 Task: Assign nikrathi889@gmail.com as Assignee of Issue Issue0000000040 in Backlog  in Scrum Project Project0000000008 in Jira. Create a Sprint called Sprint0000000019 in Scrum Project Project0000000007 in Jira. Create a Sprint called Sprint0000000020 in Scrum Project Project0000000007 in Jira. Create a Sprint called Sprint0000000021 in Scrum Project Project0000000007 in Jira. Set Duration of Sprint called Sprint0000000019 in Scrum Project Project0000000007 to 1 week in Jira
Action: Mouse moved to (368, 469)
Screenshot: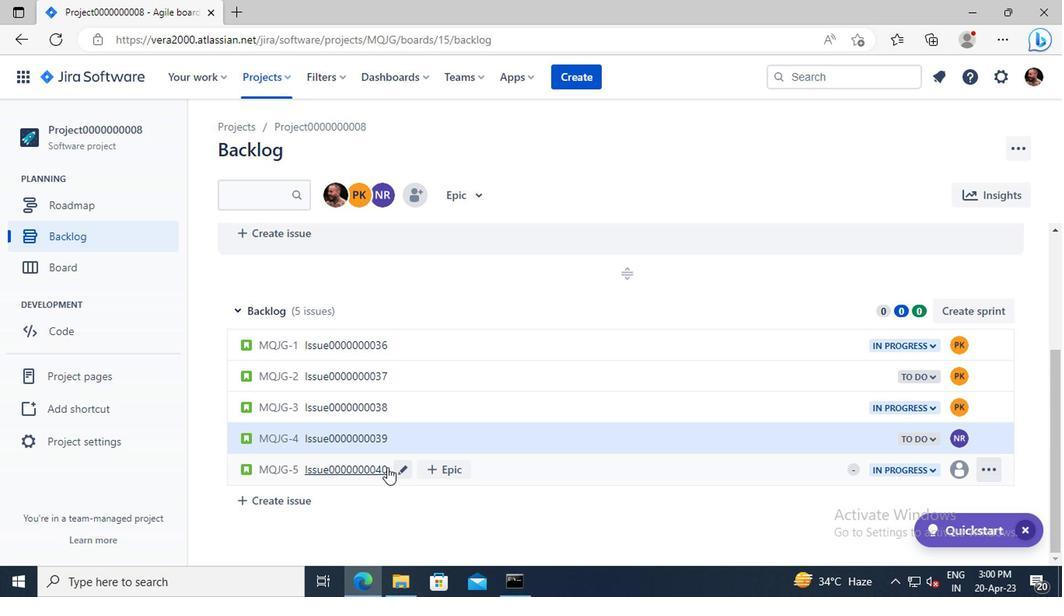 
Action: Mouse pressed left at (368, 469)
Screenshot: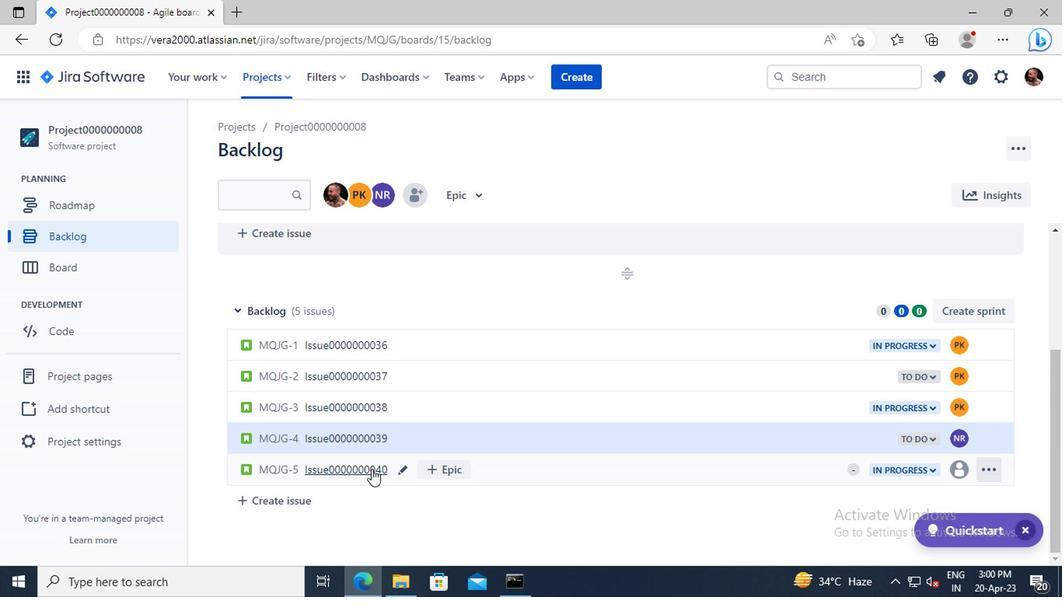 
Action: Mouse moved to (839, 400)
Screenshot: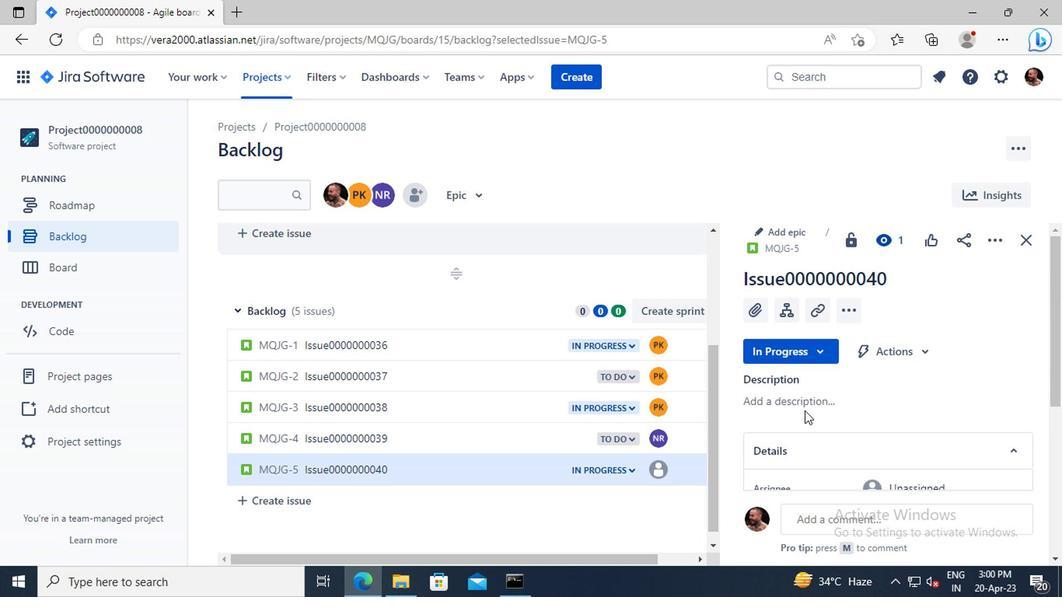 
Action: Mouse scrolled (839, 399) with delta (0, -1)
Screenshot: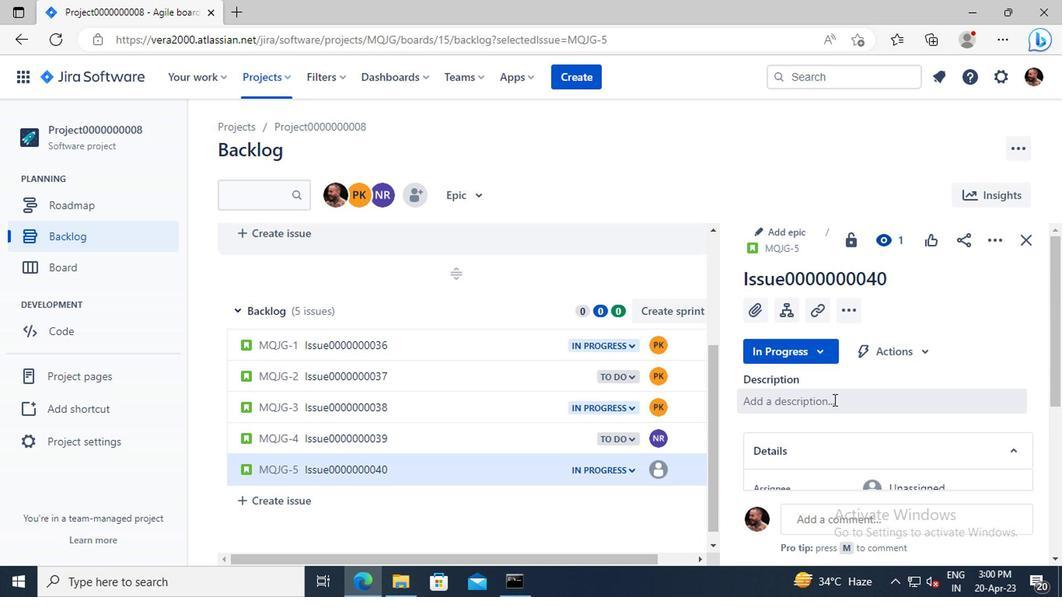 
Action: Mouse moved to (889, 436)
Screenshot: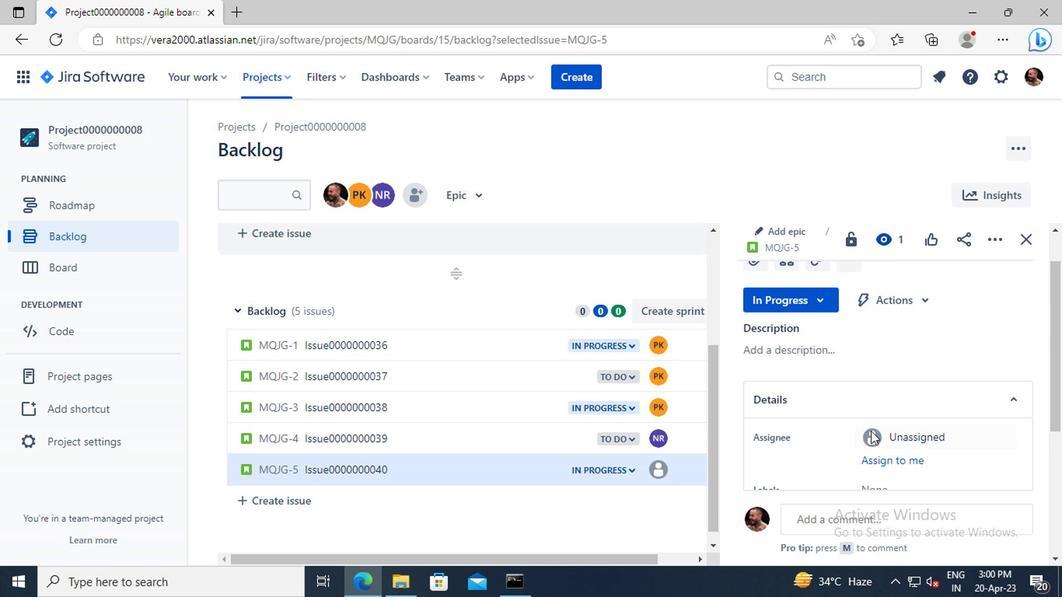 
Action: Mouse pressed left at (889, 436)
Screenshot: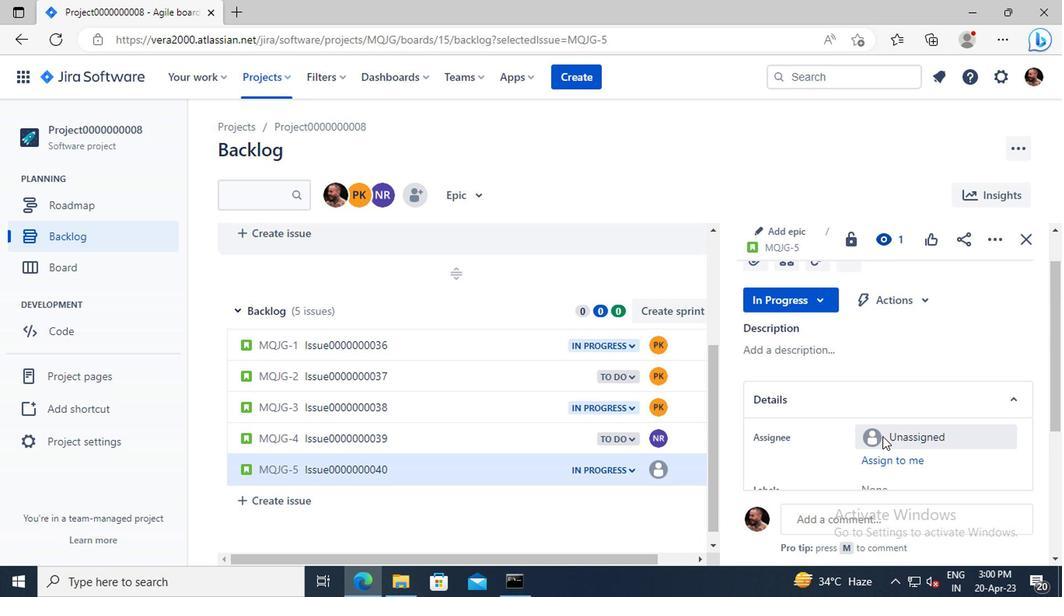 
Action: Key pressed nikhil
Screenshot: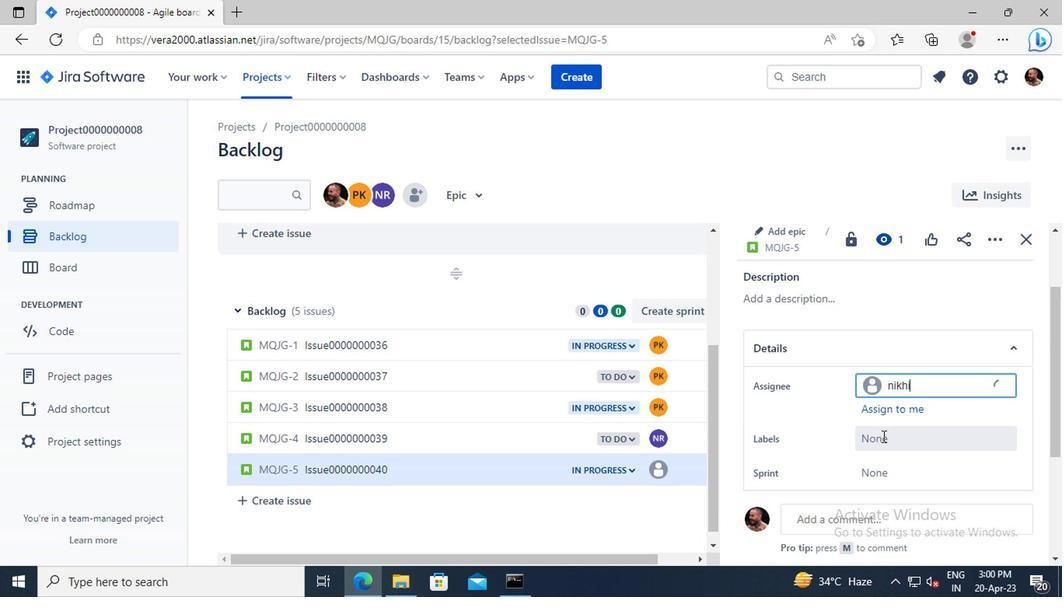 
Action: Mouse moved to (913, 425)
Screenshot: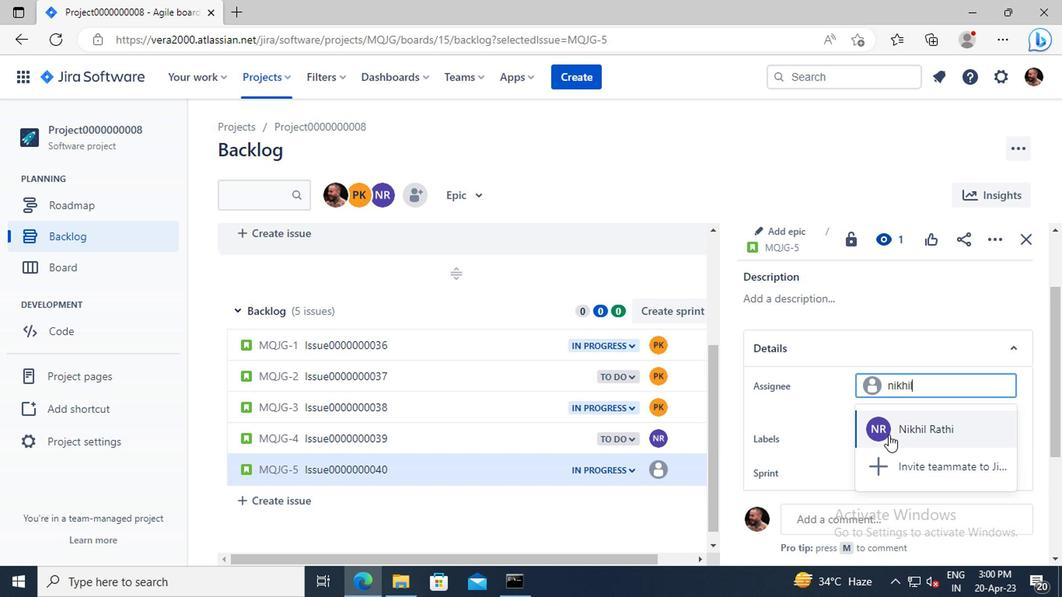 
Action: Mouse pressed left at (913, 425)
Screenshot: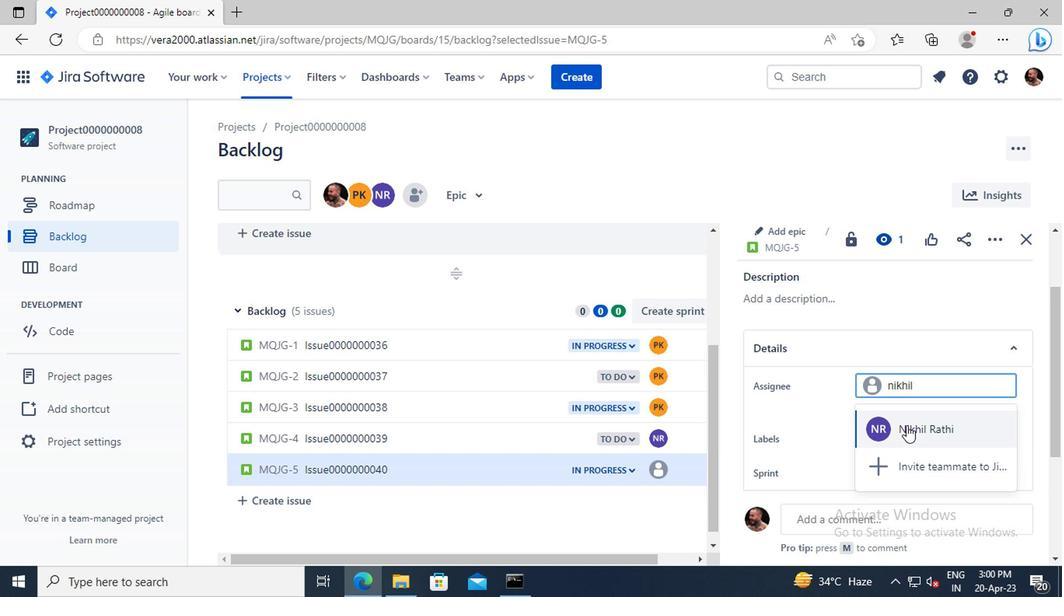 
Action: Mouse moved to (274, 81)
Screenshot: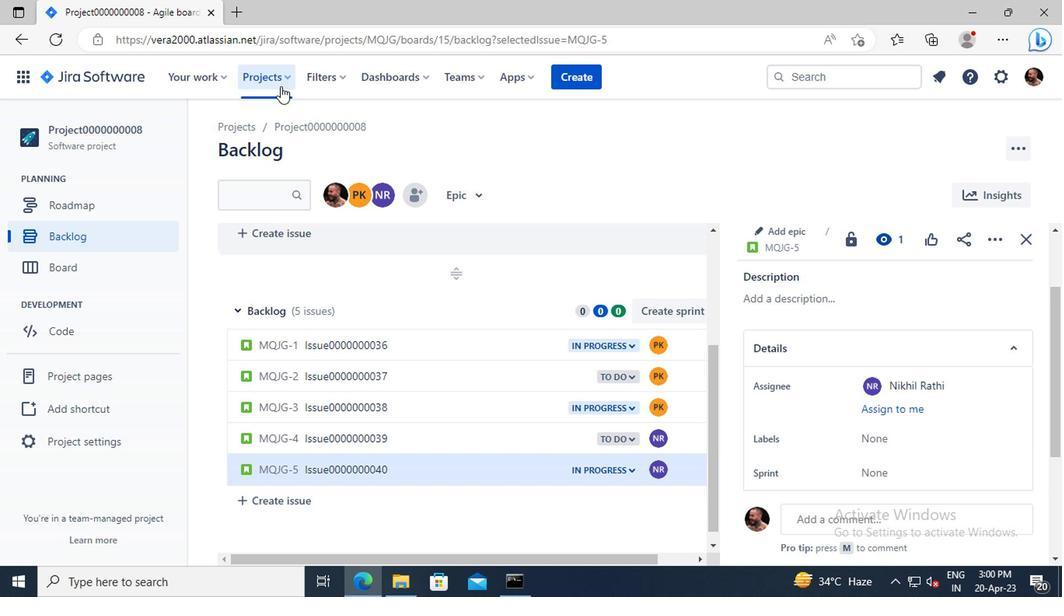 
Action: Mouse pressed left at (274, 81)
Screenshot: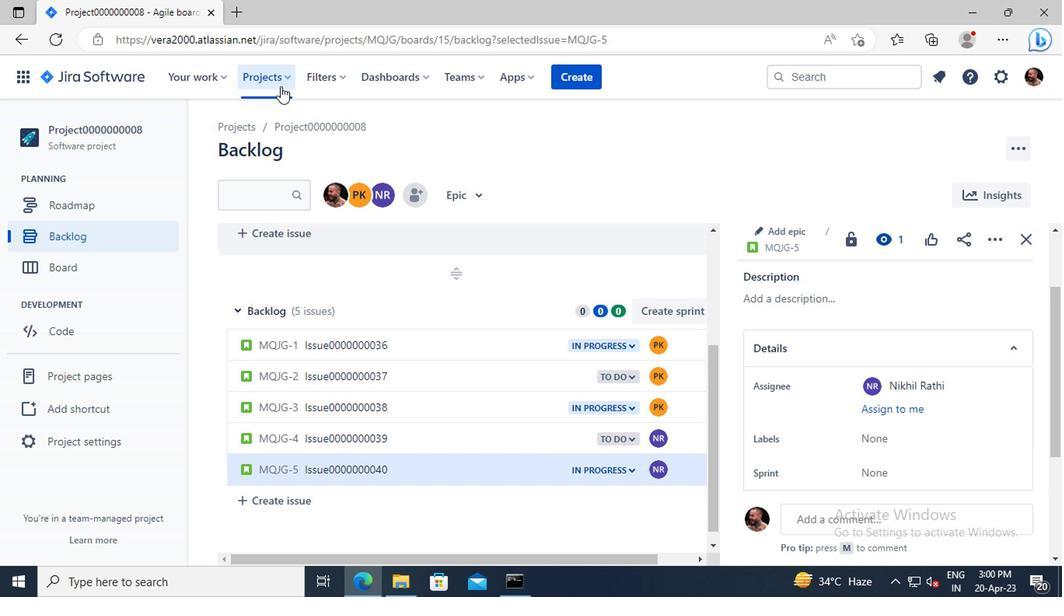 
Action: Mouse moved to (323, 178)
Screenshot: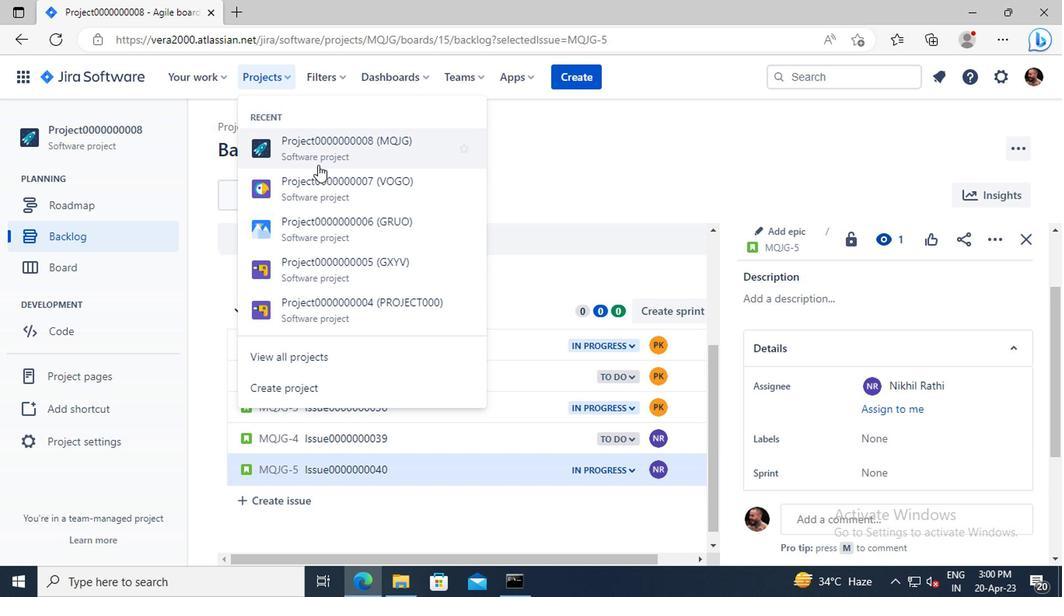 
Action: Mouse pressed left at (323, 178)
Screenshot: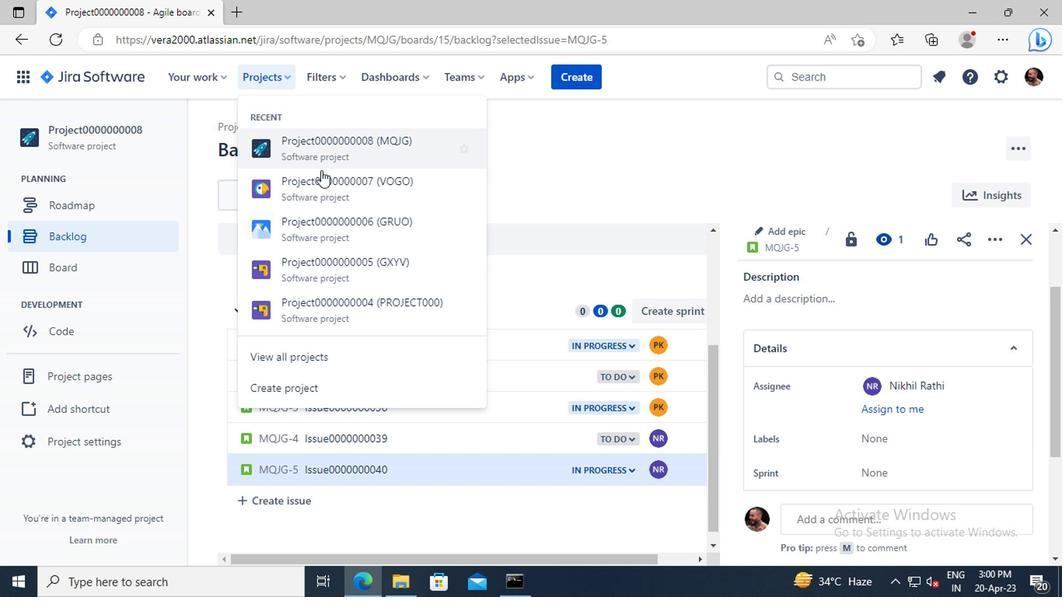 
Action: Mouse moved to (97, 231)
Screenshot: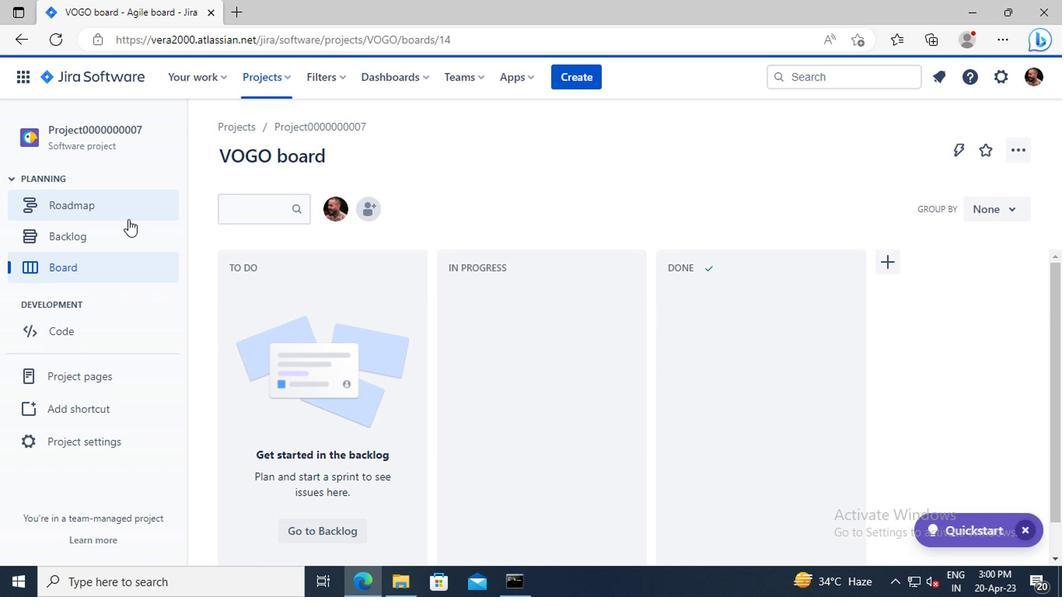 
Action: Mouse pressed left at (97, 231)
Screenshot: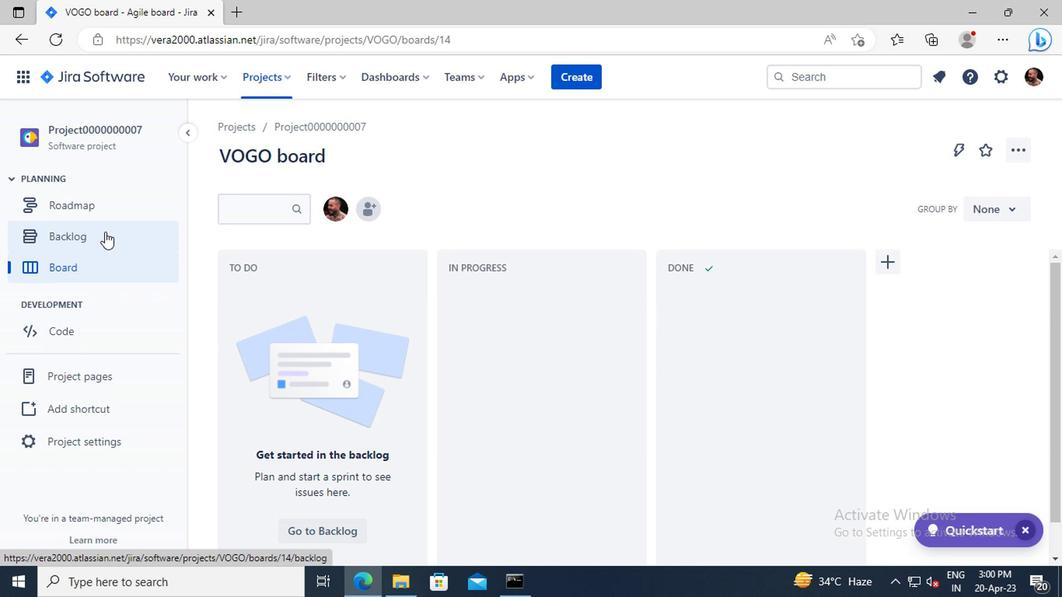 
Action: Mouse moved to (671, 220)
Screenshot: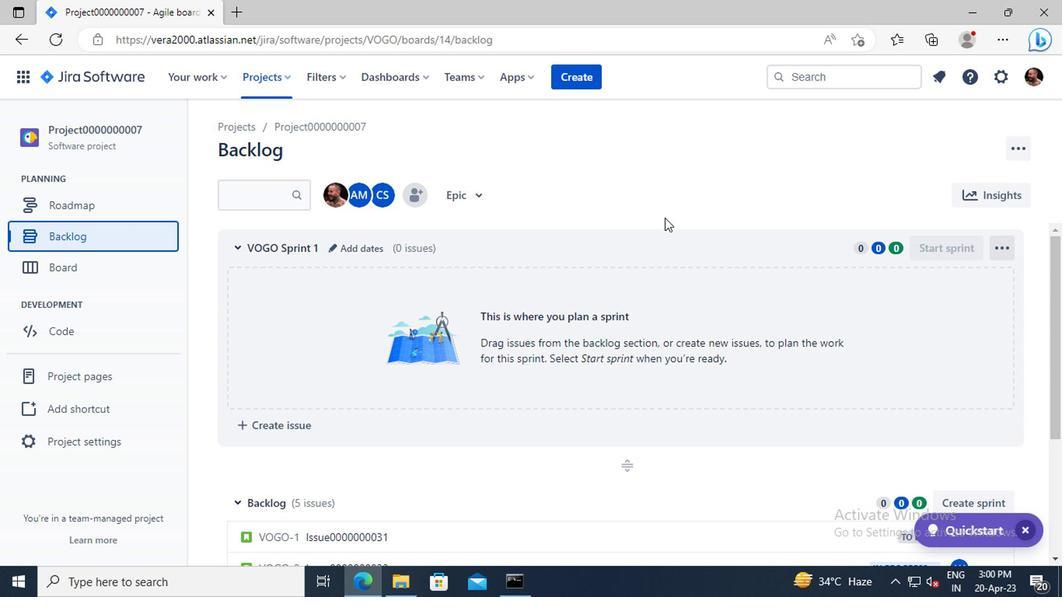 
Action: Mouse scrolled (671, 219) with delta (0, -1)
Screenshot: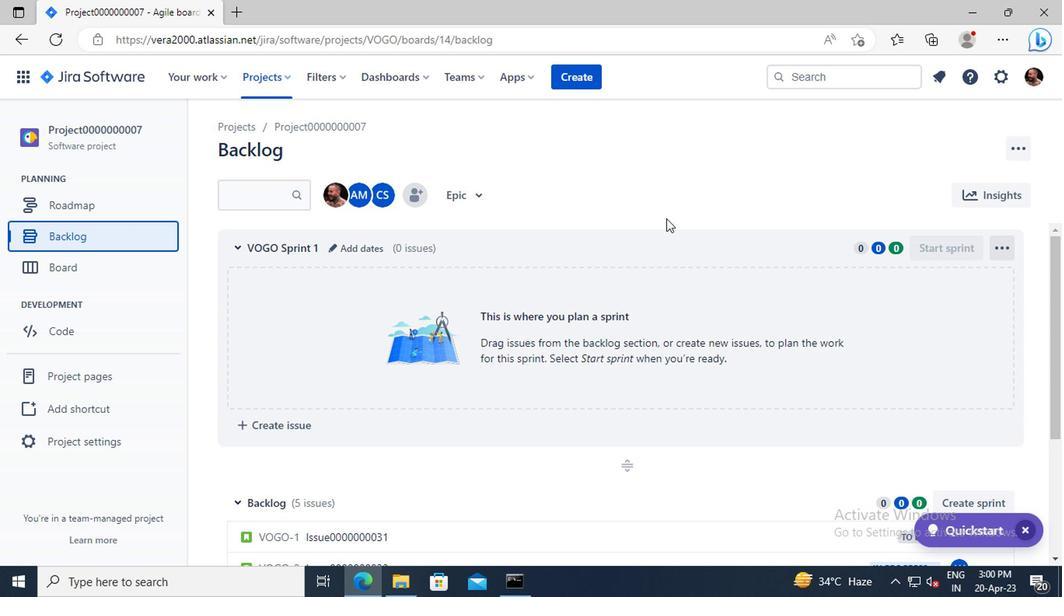 
Action: Mouse moved to (672, 220)
Screenshot: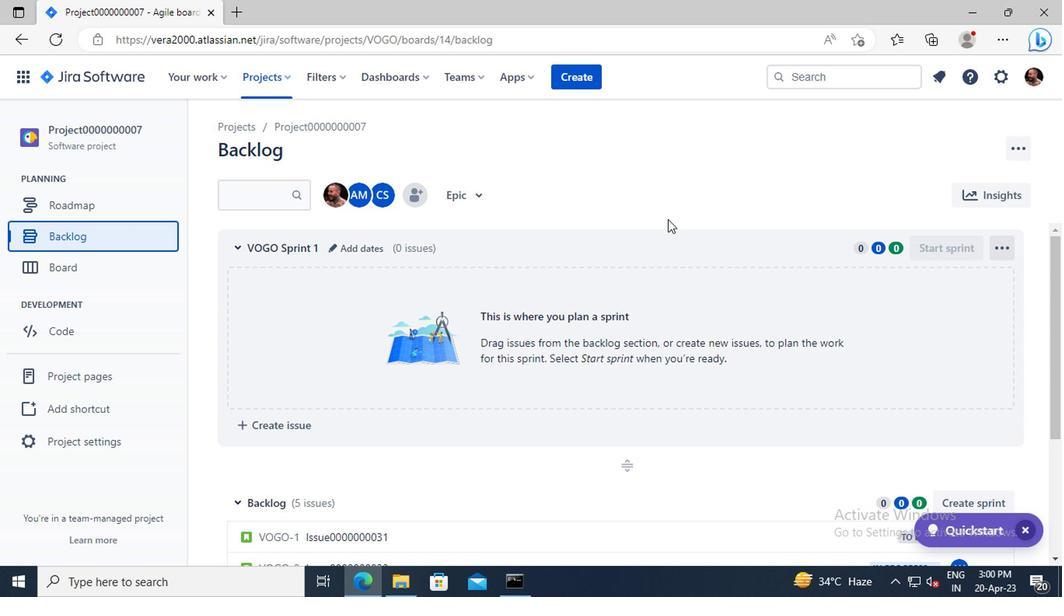 
Action: Mouse scrolled (672, 220) with delta (0, 0)
Screenshot: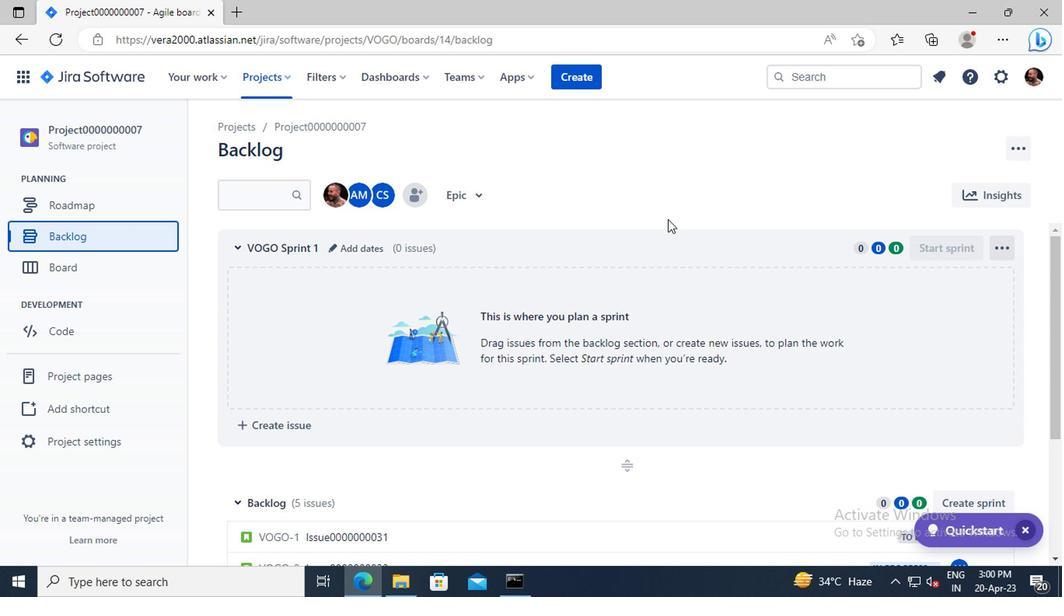 
Action: Mouse moved to (673, 221)
Screenshot: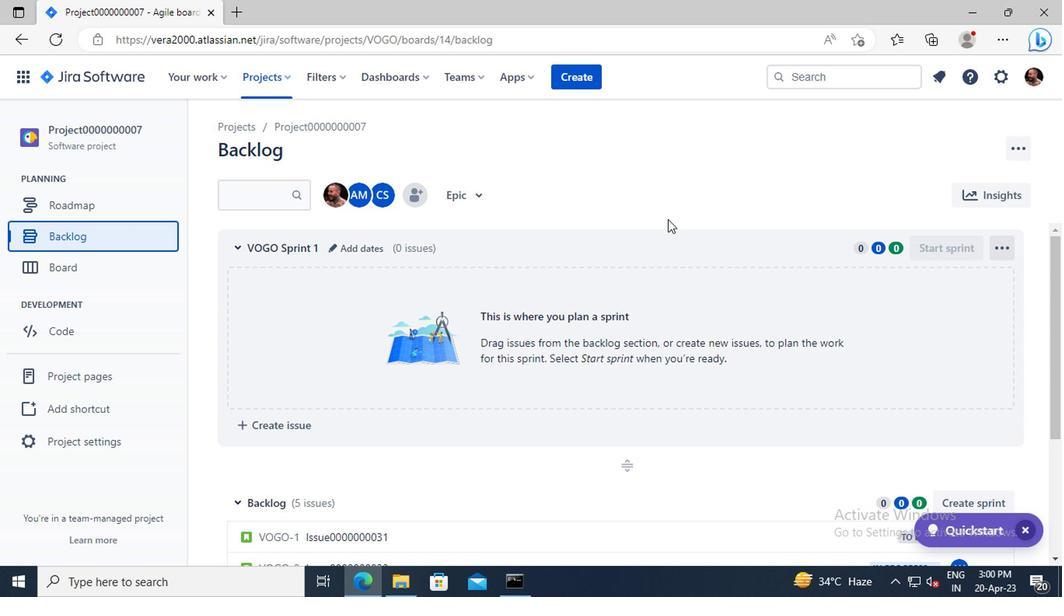 
Action: Mouse scrolled (673, 220) with delta (0, -1)
Screenshot: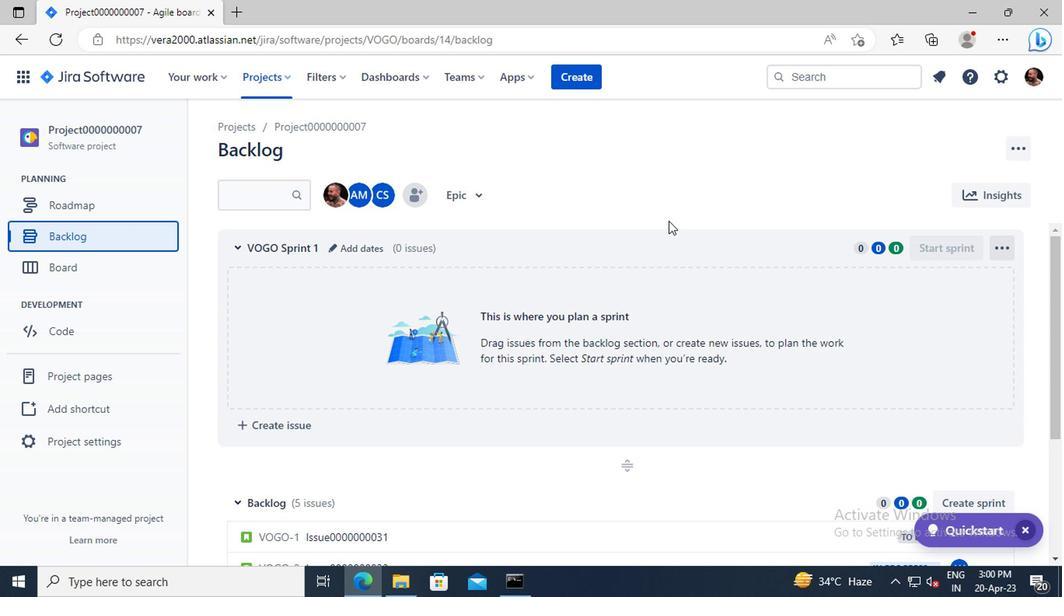 
Action: Mouse moved to (753, 381)
Screenshot: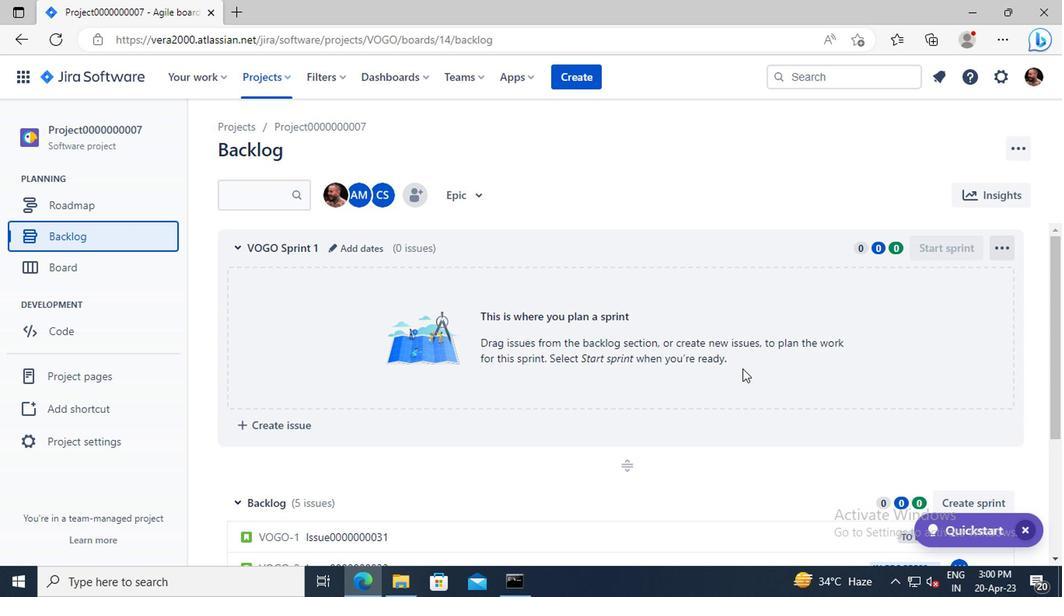 
Action: Mouse scrolled (753, 380) with delta (0, -1)
Screenshot: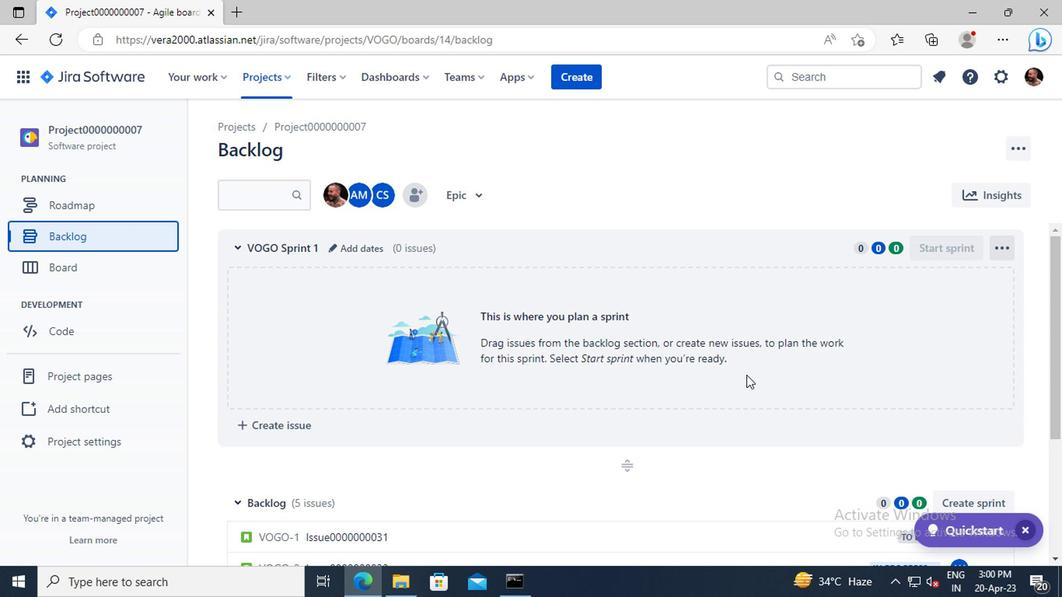 
Action: Mouse moved to (767, 397)
Screenshot: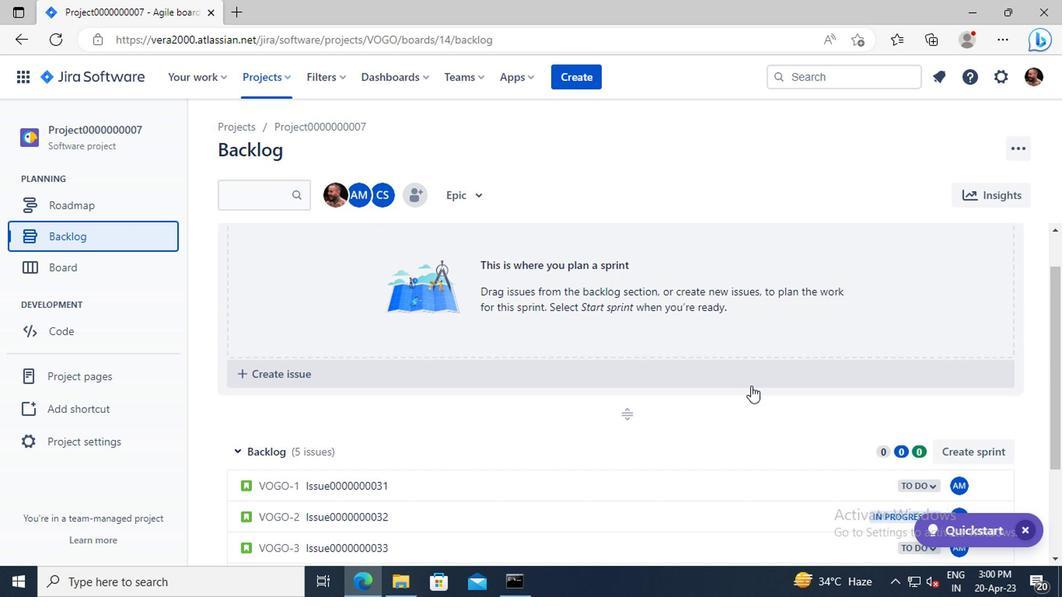 
Action: Mouse scrolled (767, 396) with delta (0, 0)
Screenshot: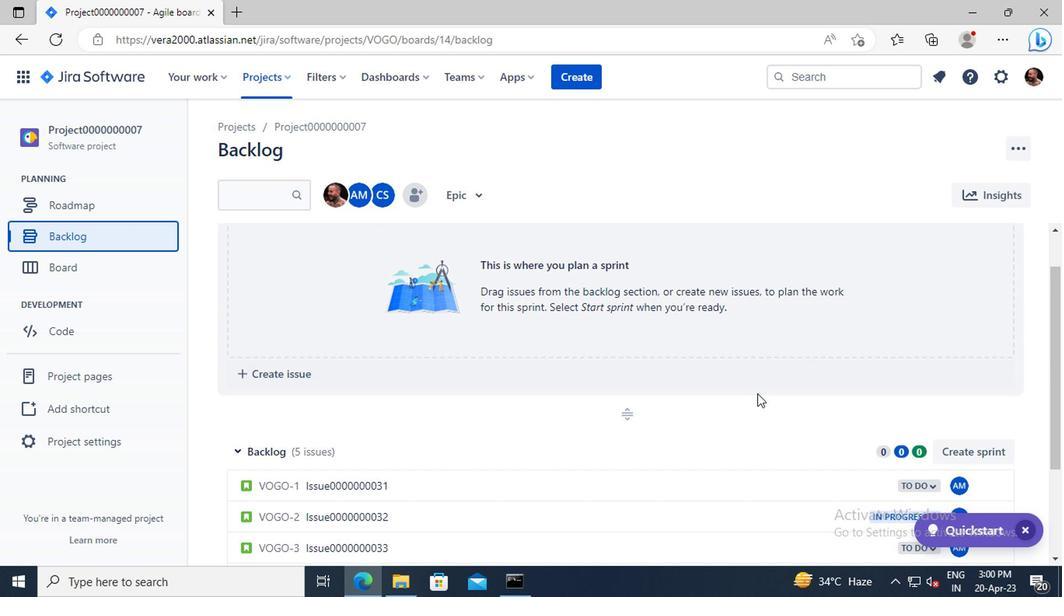 
Action: Mouse moved to (973, 398)
Screenshot: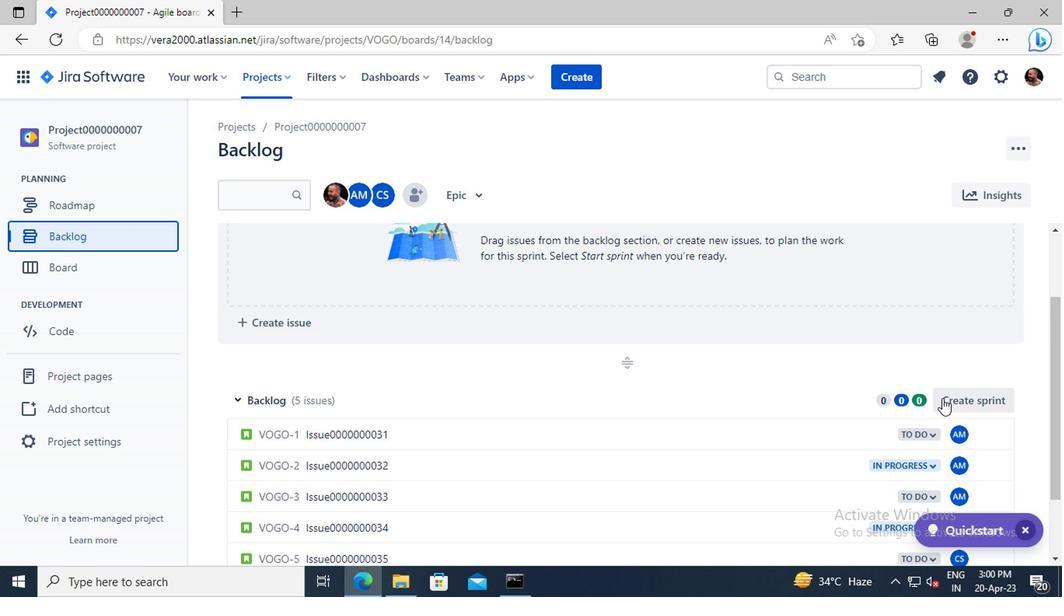 
Action: Mouse pressed left at (973, 398)
Screenshot: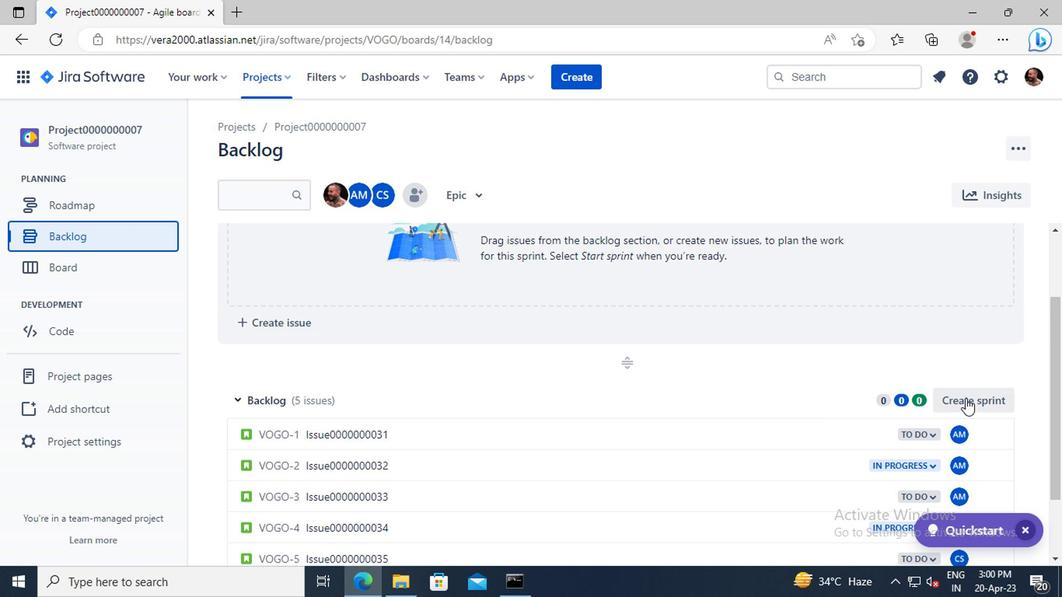 
Action: Mouse moved to (361, 397)
Screenshot: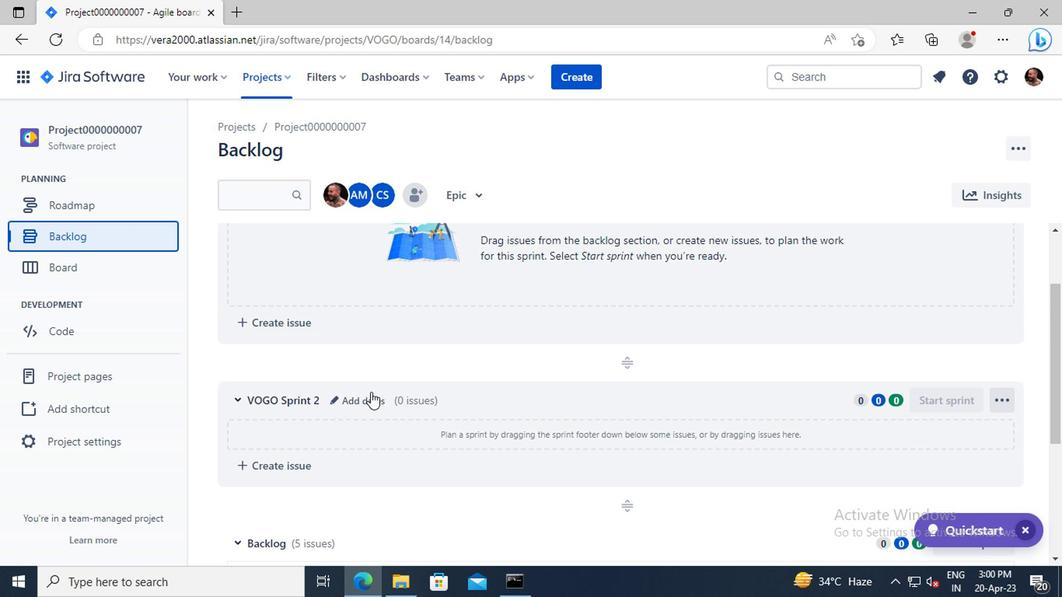 
Action: Mouse pressed left at (361, 397)
Screenshot: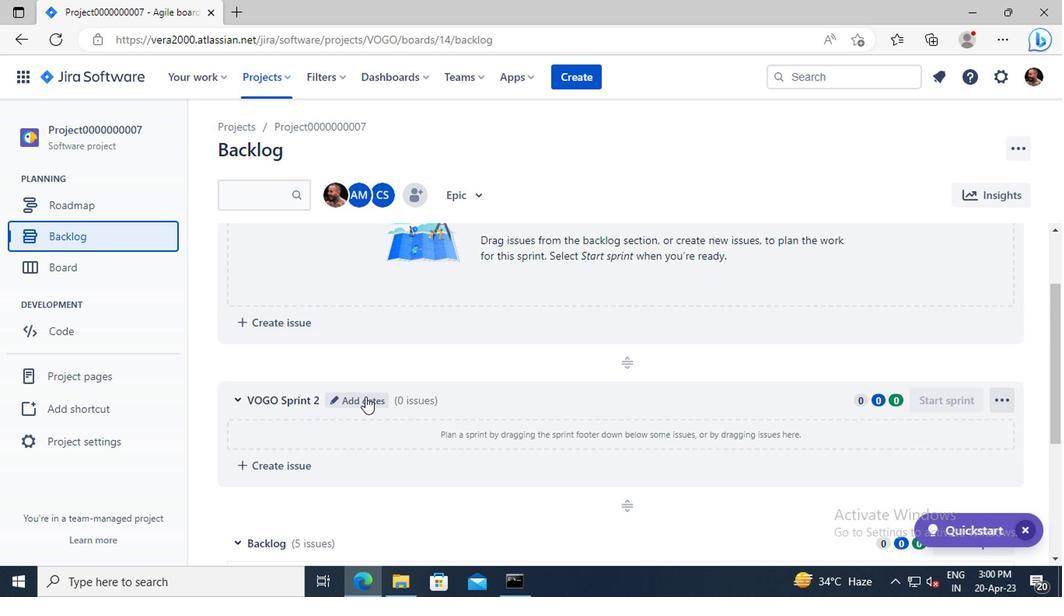 
Action: Mouse moved to (410, 198)
Screenshot: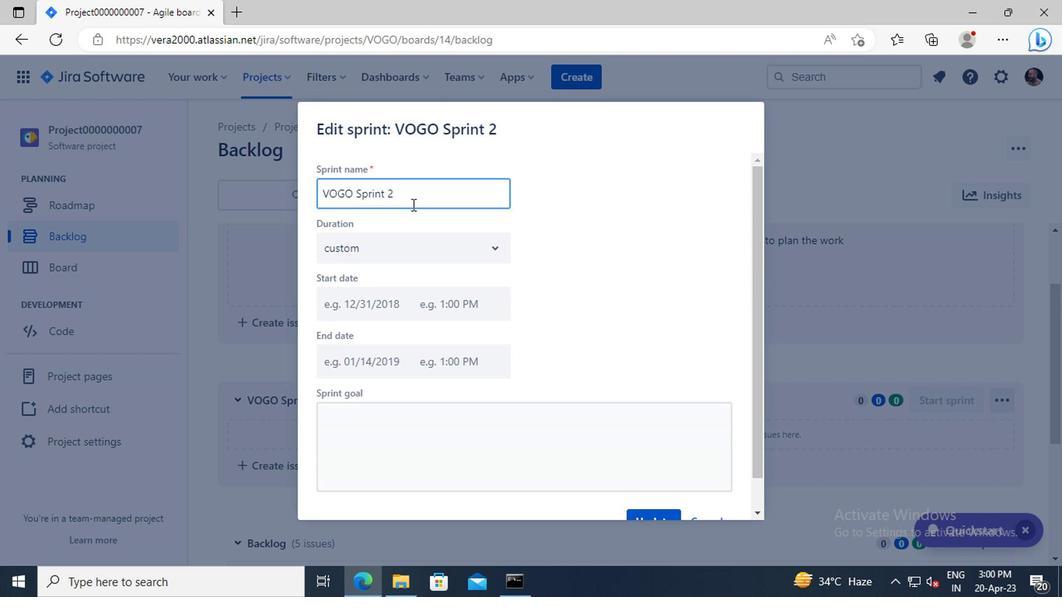 
Action: Mouse pressed left at (410, 198)
Screenshot: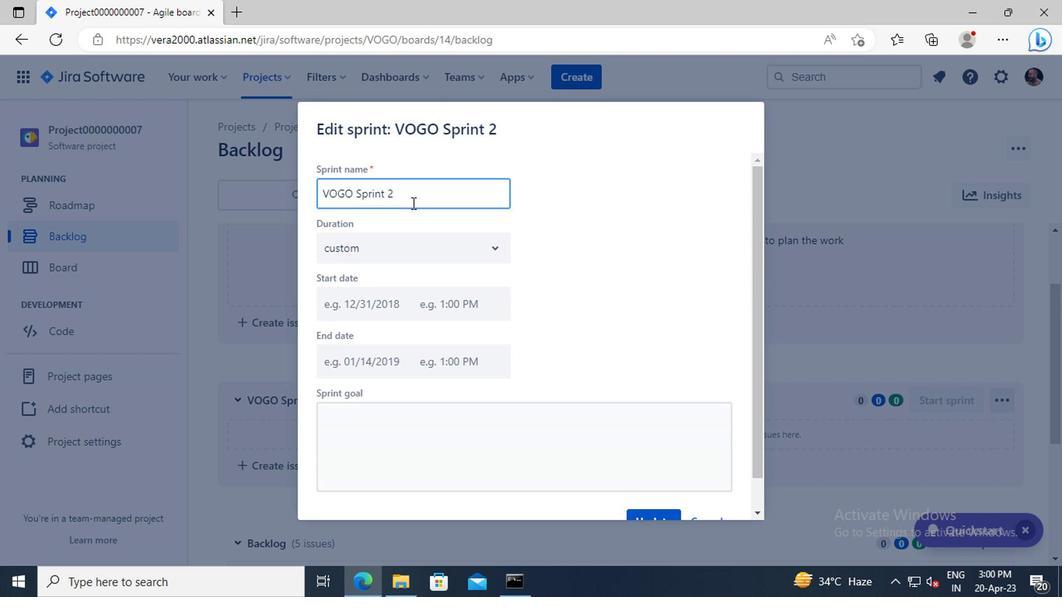 
Action: Key pressed <Key.backspace><Key.backspace><Key.backspace><Key.backspace><Key.backspace><Key.backspace><Key.backspace><Key.backspace><Key.backspace><Key.backspace><Key.backspace><Key.backspace><Key.backspace><Key.backspace><Key.backspace><Key.backspace><Key.backspace><Key.backspace><Key.backspace><Key.backspace><Key.backspace><Key.backspace><Key.shift_r>Sprint0000000019
Screenshot: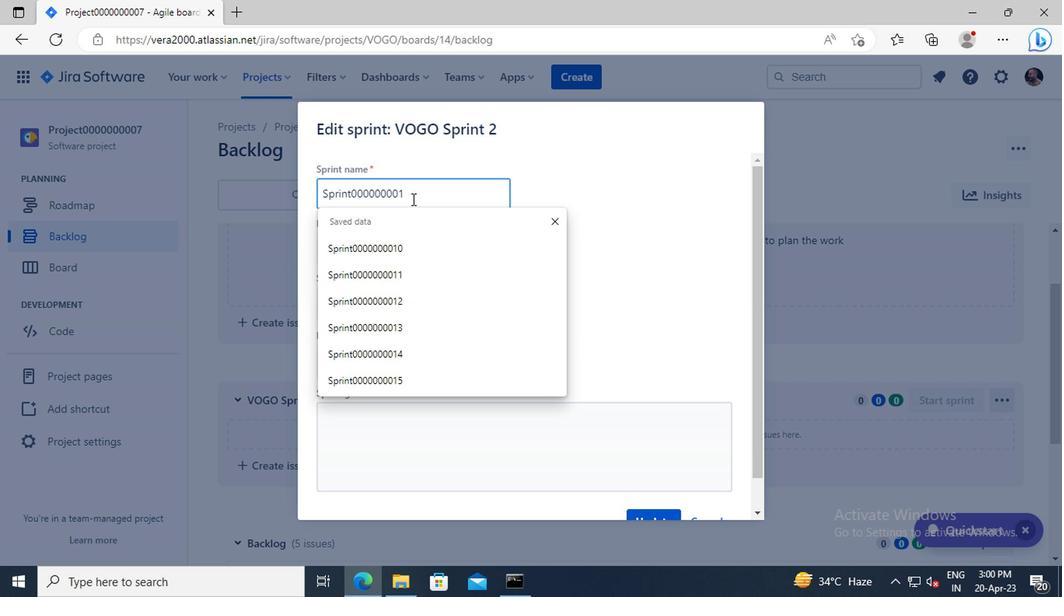 
Action: Mouse moved to (591, 303)
Screenshot: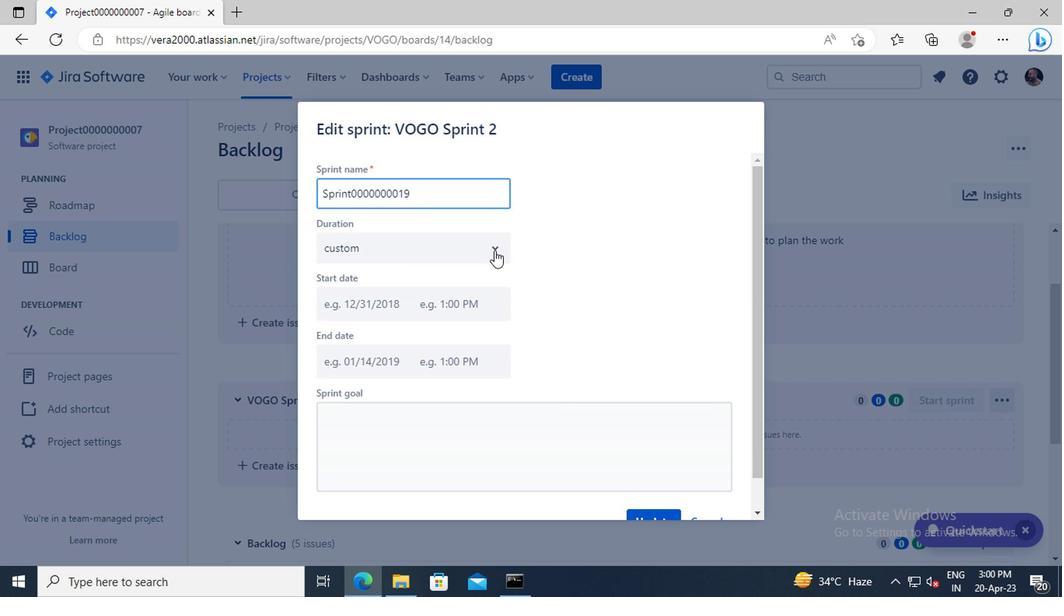 
Action: Mouse scrolled (591, 302) with delta (0, -1)
Screenshot: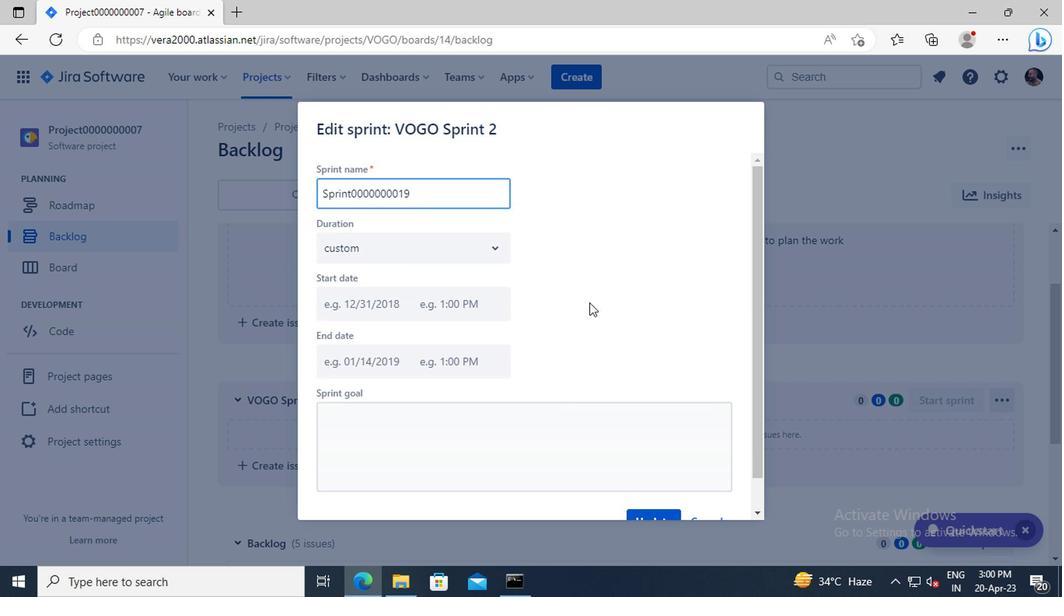 
Action: Mouse moved to (657, 483)
Screenshot: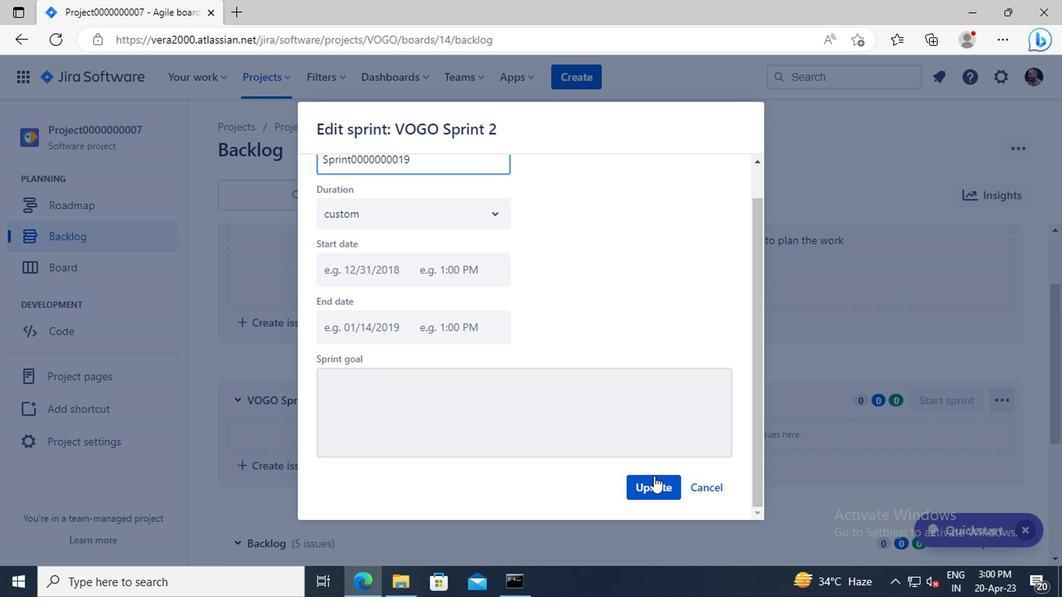 
Action: Mouse pressed left at (657, 483)
Screenshot: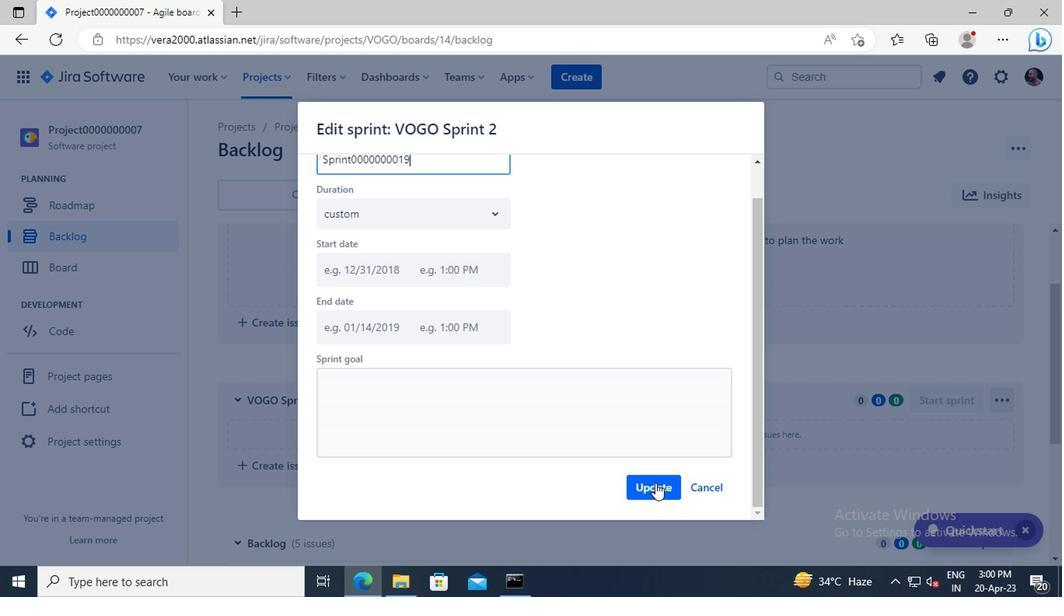 
Action: Mouse moved to (705, 406)
Screenshot: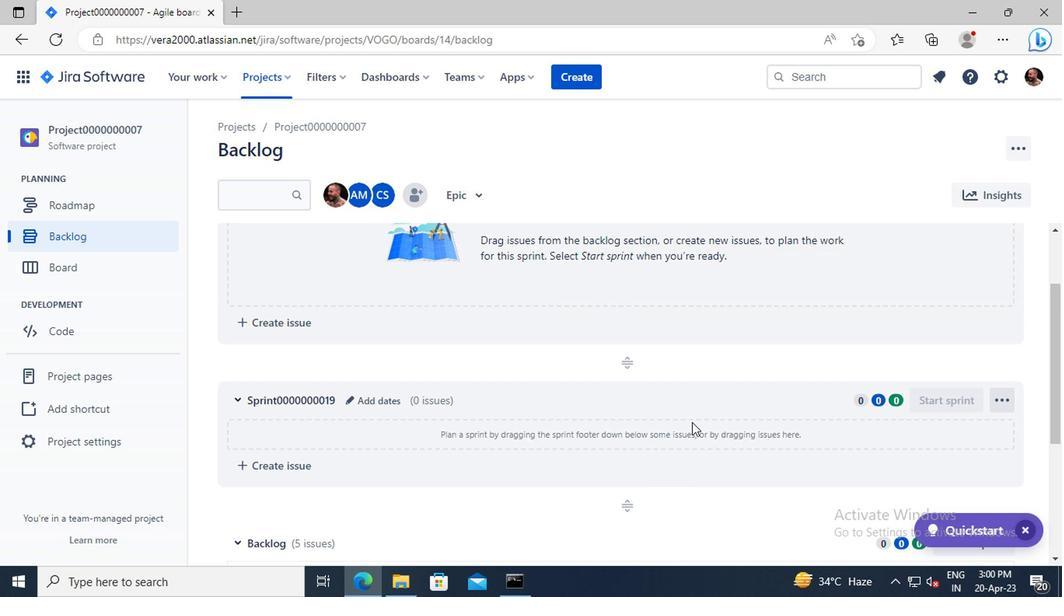 
Action: Mouse scrolled (705, 406) with delta (0, 0)
Screenshot: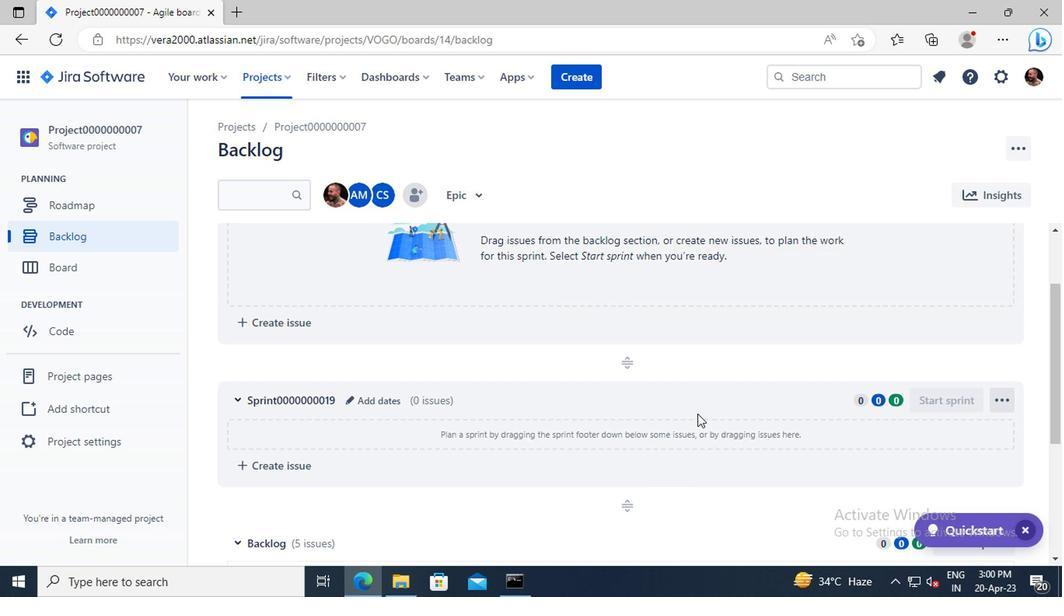 
Action: Mouse scrolled (705, 406) with delta (0, 0)
Screenshot: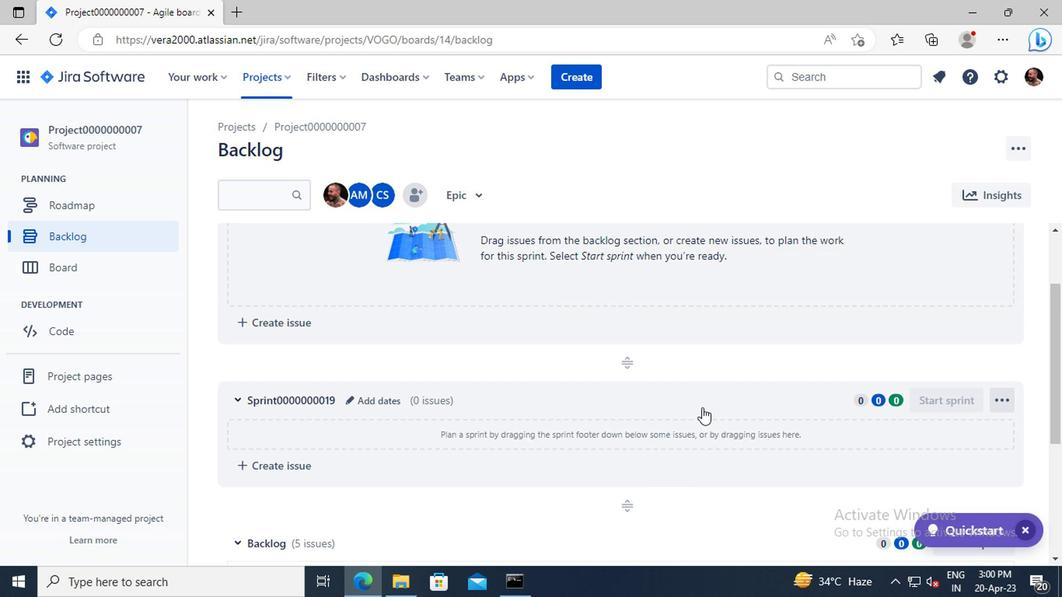 
Action: Mouse scrolled (705, 406) with delta (0, 0)
Screenshot: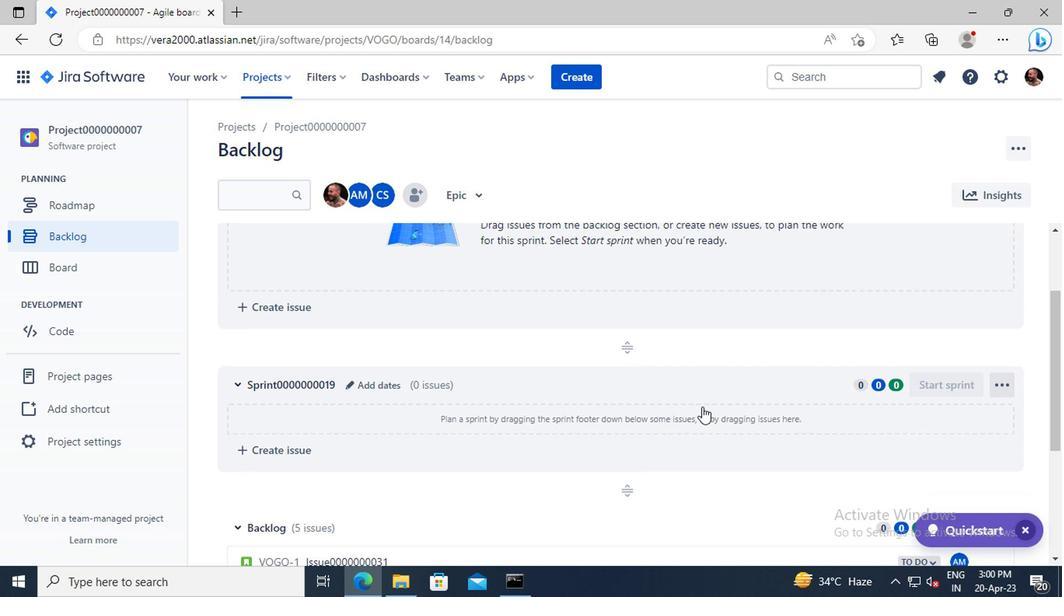 
Action: Mouse moved to (966, 384)
Screenshot: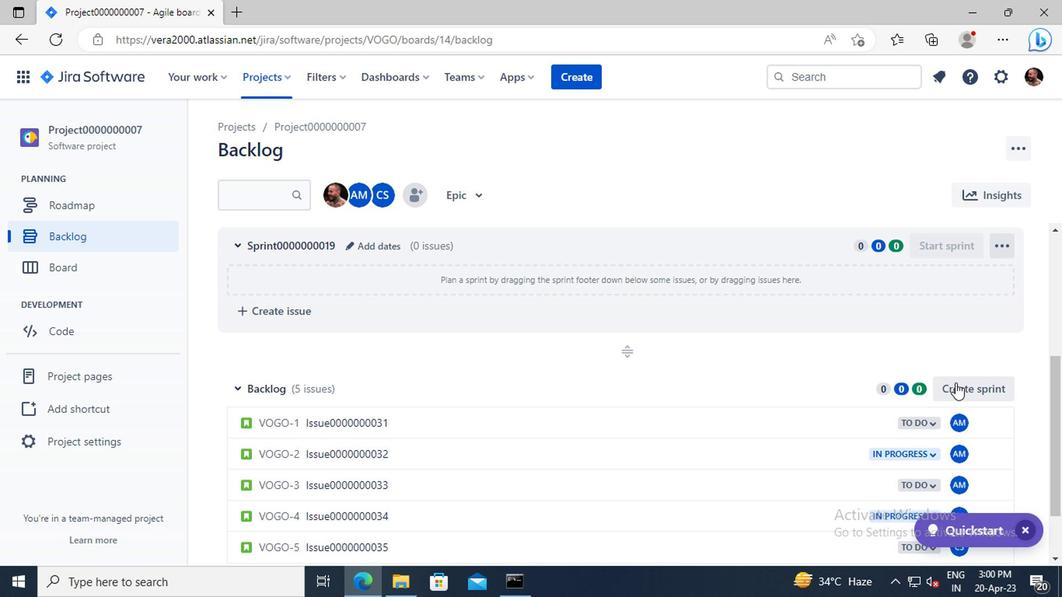 
Action: Mouse pressed left at (966, 384)
Screenshot: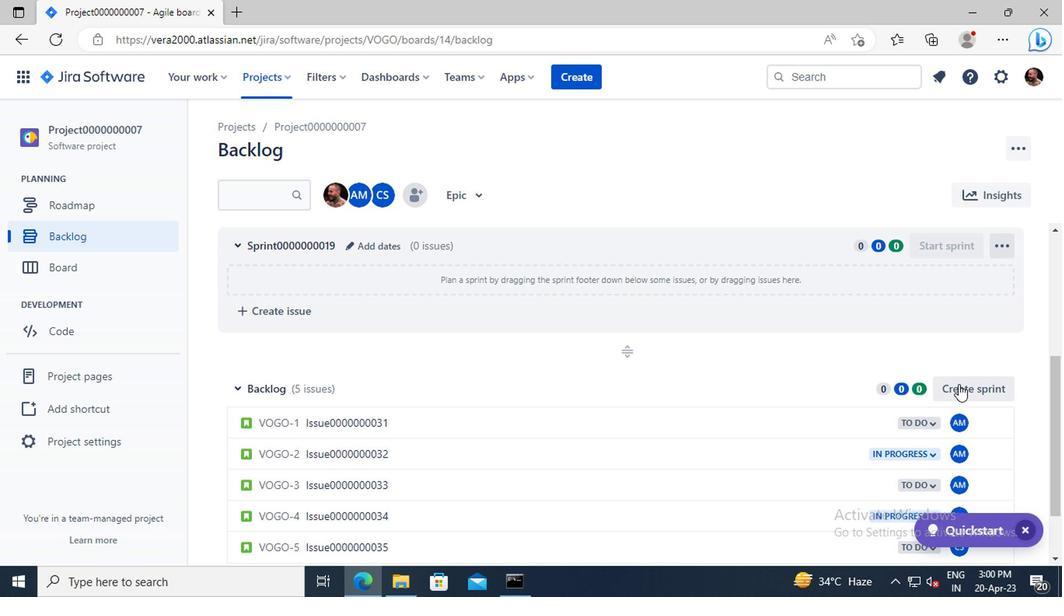 
Action: Mouse moved to (318, 389)
Screenshot: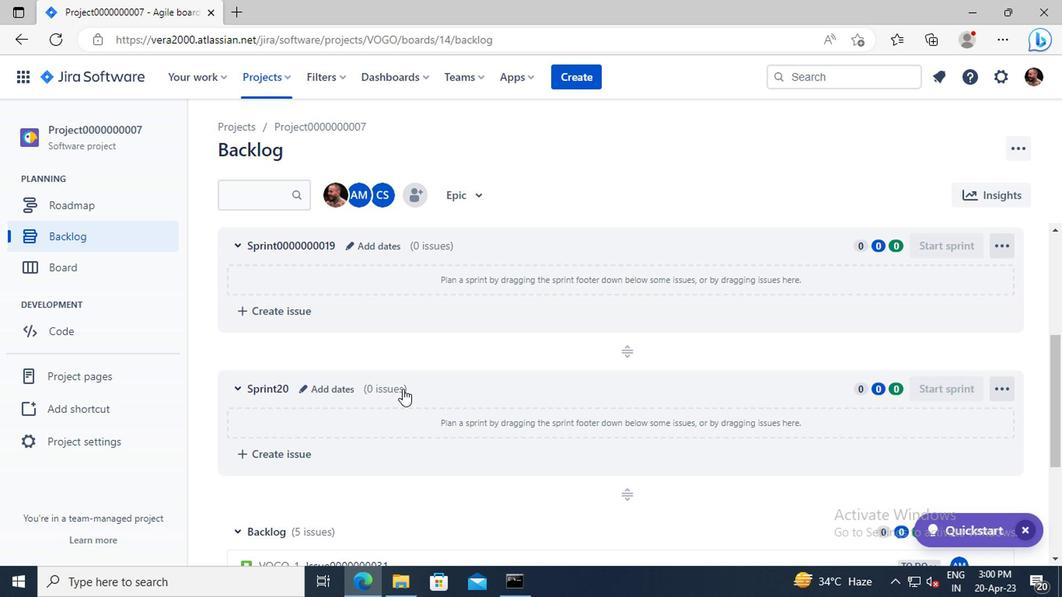 
Action: Mouse pressed left at (318, 389)
Screenshot: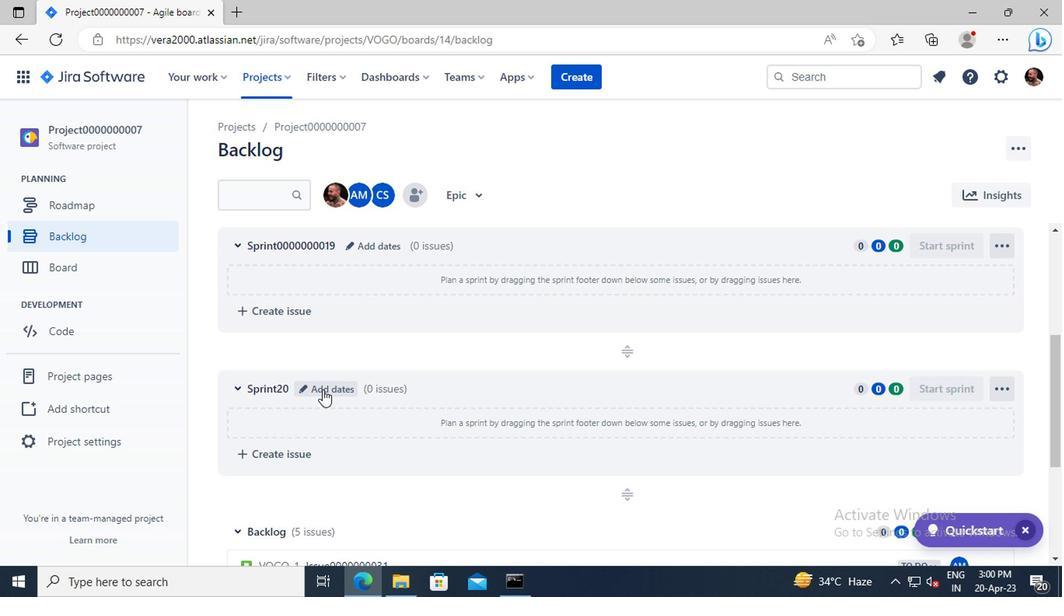 
Action: Mouse moved to (378, 190)
Screenshot: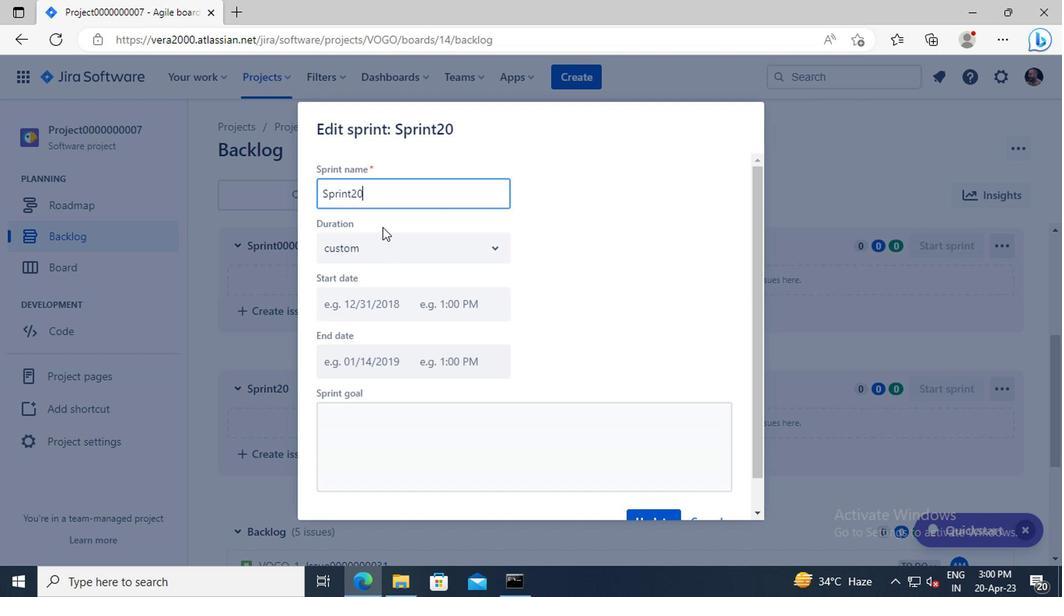 
Action: Mouse pressed left at (378, 190)
Screenshot: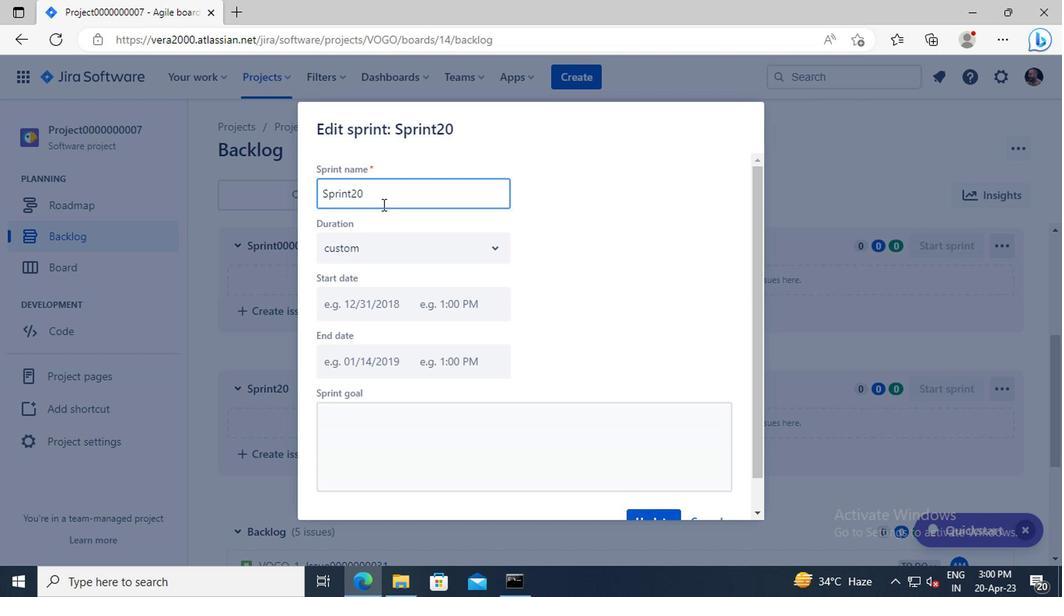 
Action: Key pressed <Key.backspace><Key.backspace><Key.backspace><Key.backspace><Key.backspace><Key.backspace><Key.backspace><Key.backspace><Key.backspace><Key.backspace><Key.backspace><Key.backspace><Key.backspace><Key.backspace><Key.backspace><Key.backspace><Key.shift_r>Sprint0000000020
Screenshot: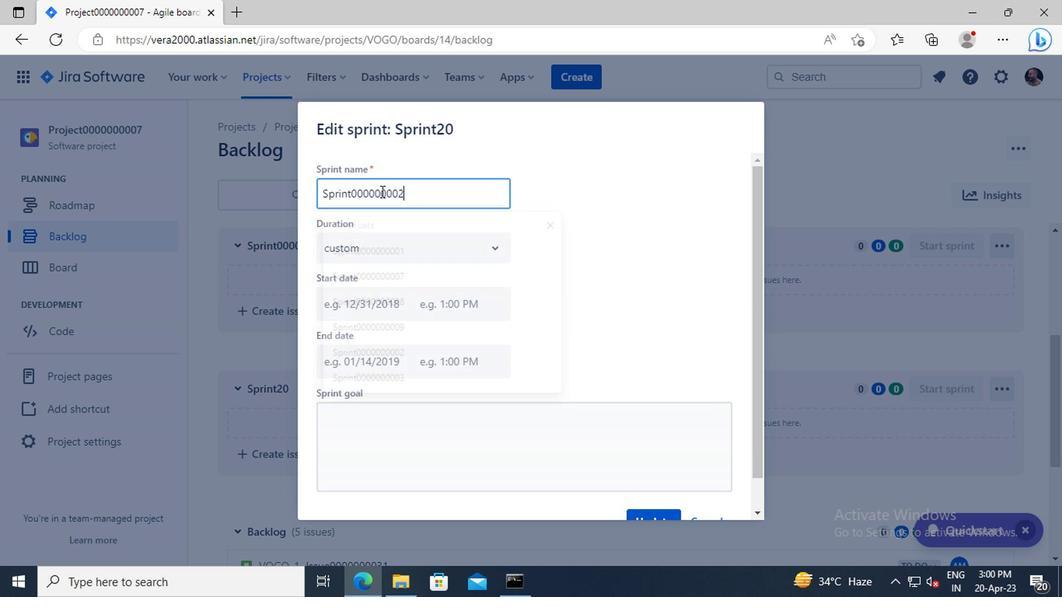 
Action: Mouse moved to (638, 318)
Screenshot: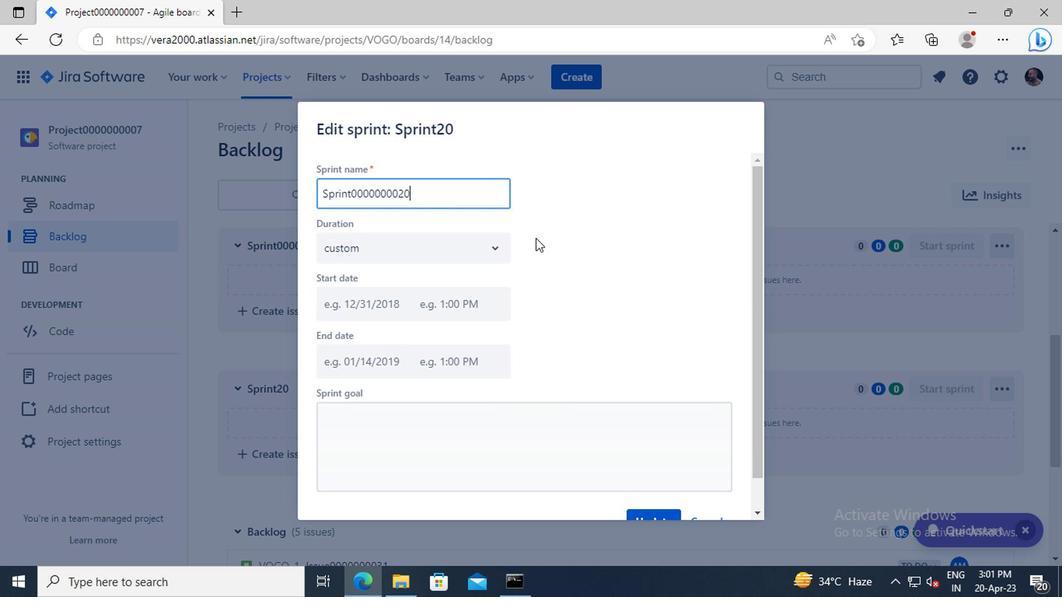 
Action: Mouse scrolled (638, 317) with delta (0, -1)
Screenshot: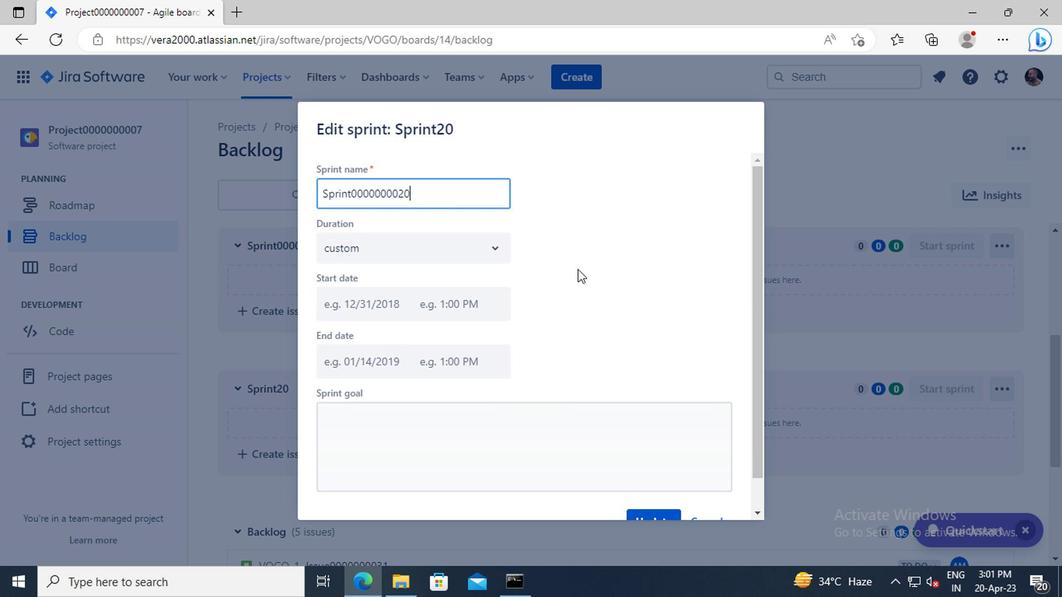
Action: Mouse moved to (639, 319)
Screenshot: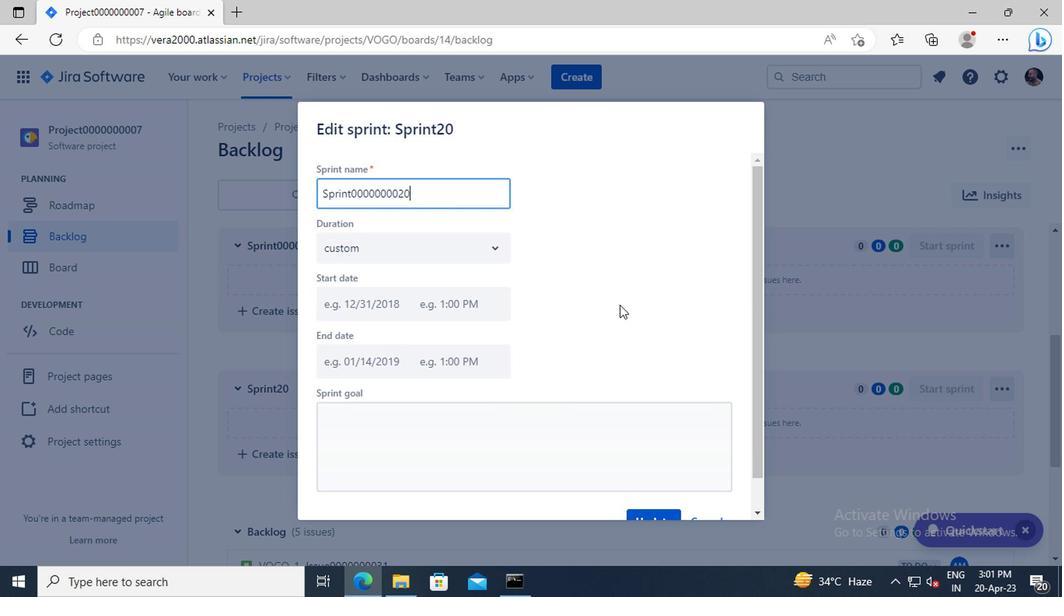 
Action: Mouse scrolled (639, 318) with delta (0, 0)
Screenshot: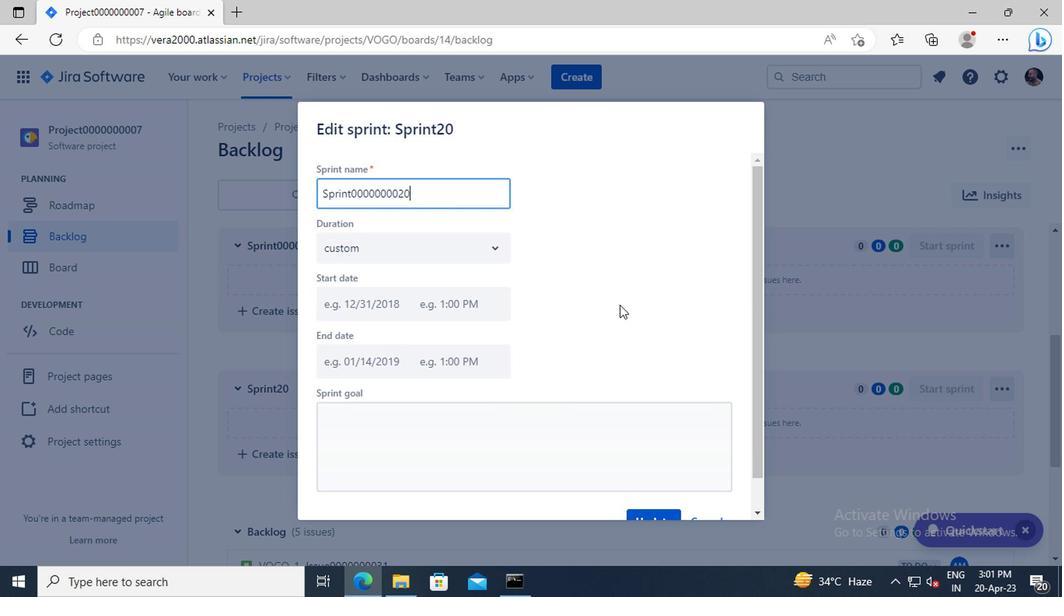 
Action: Mouse moved to (664, 487)
Screenshot: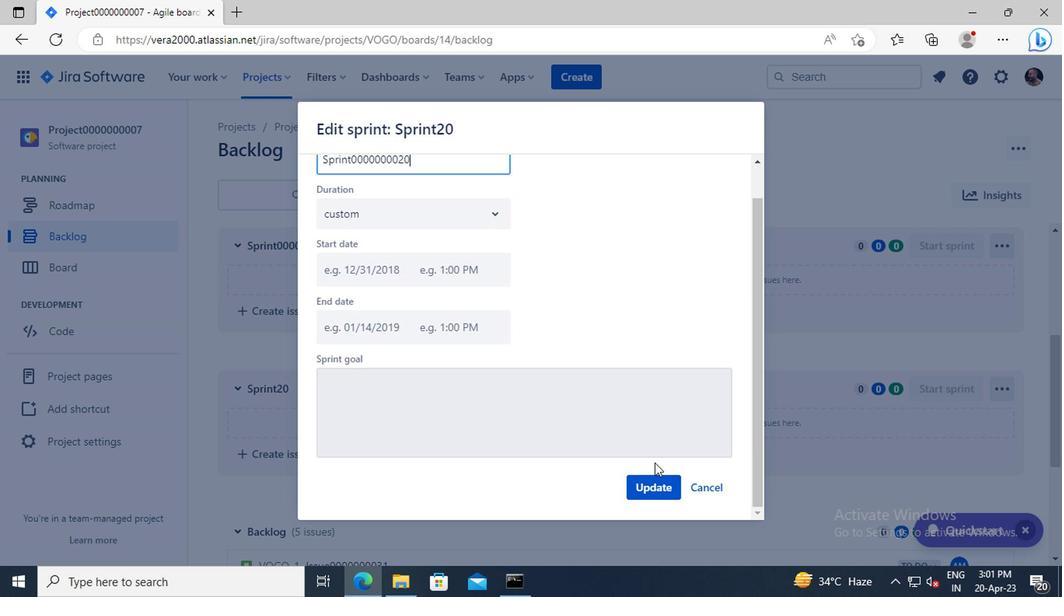 
Action: Mouse pressed left at (664, 487)
Screenshot: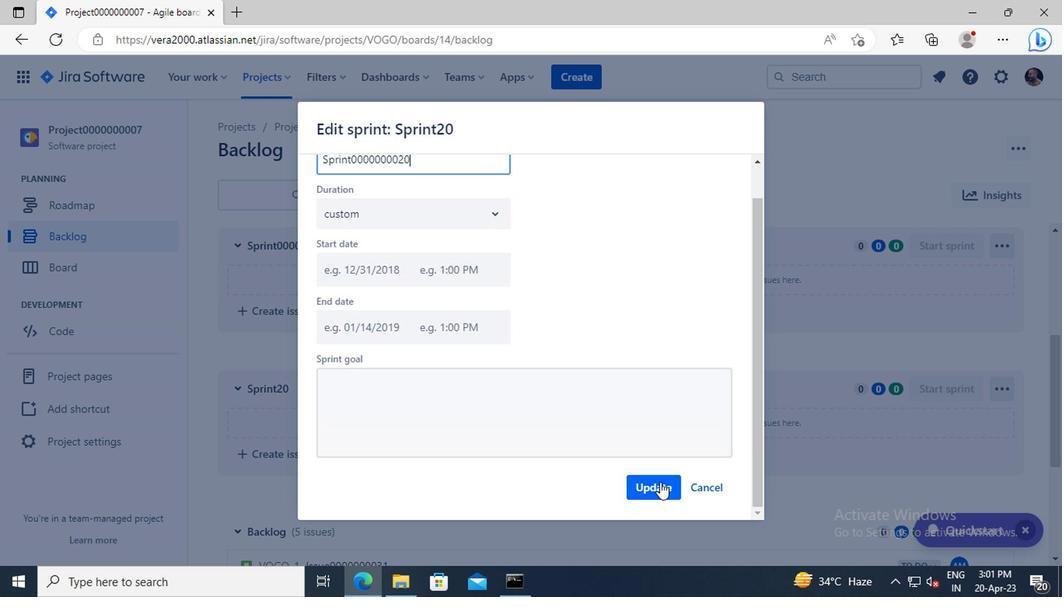 
Action: Mouse moved to (680, 426)
Screenshot: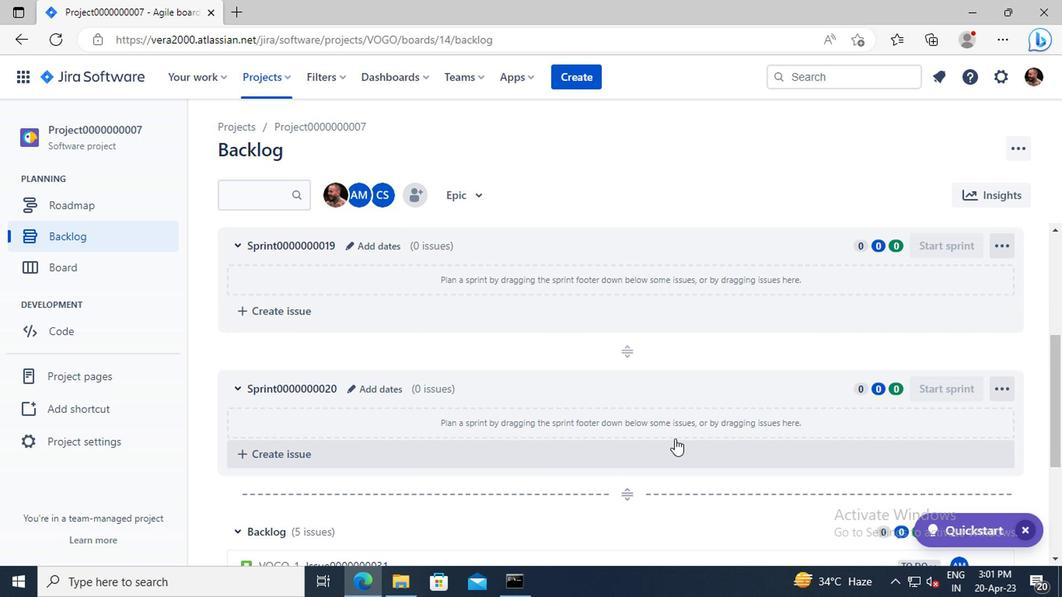 
Action: Mouse scrolled (680, 425) with delta (0, -1)
Screenshot: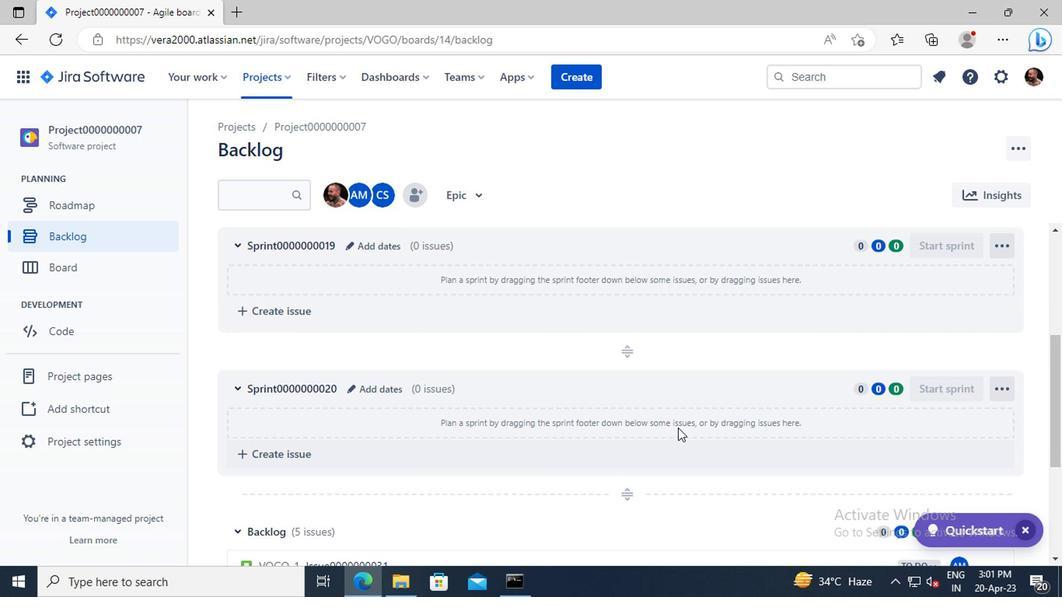 
Action: Mouse scrolled (680, 425) with delta (0, -1)
Screenshot: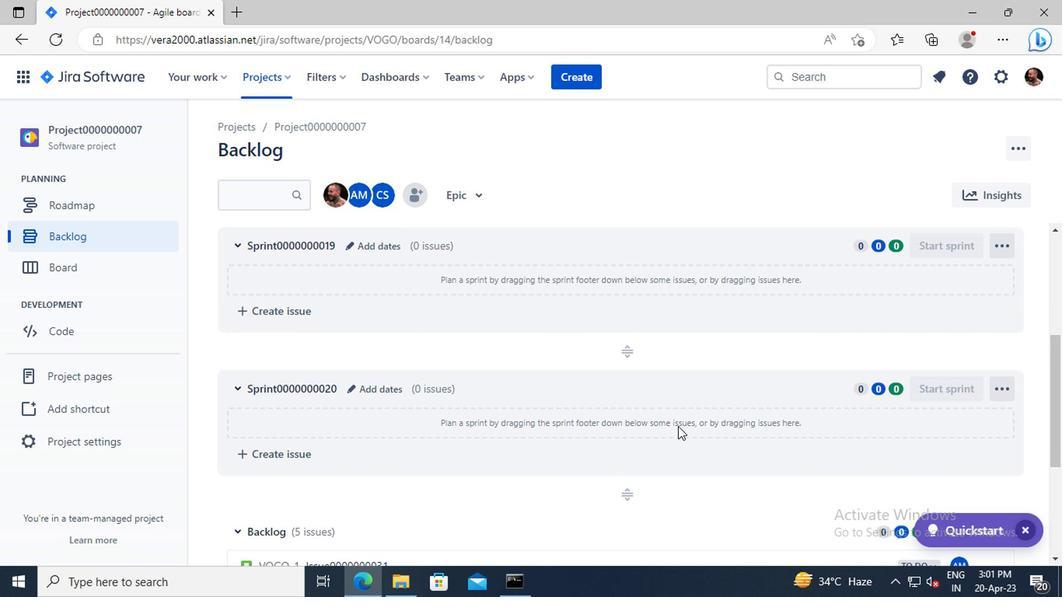 
Action: Mouse scrolled (680, 425) with delta (0, -1)
Screenshot: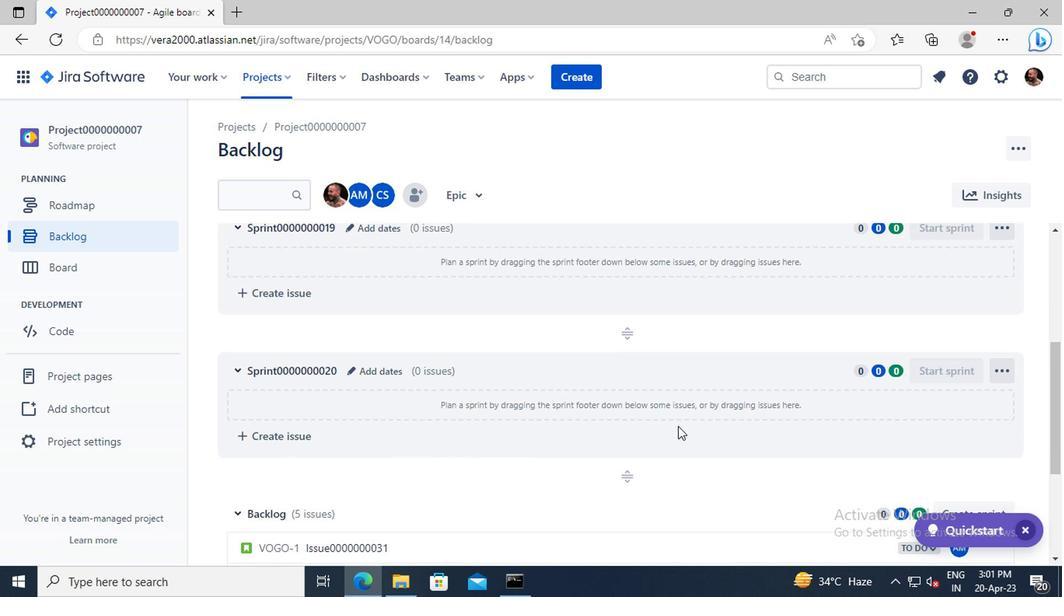 
Action: Mouse moved to (970, 370)
Screenshot: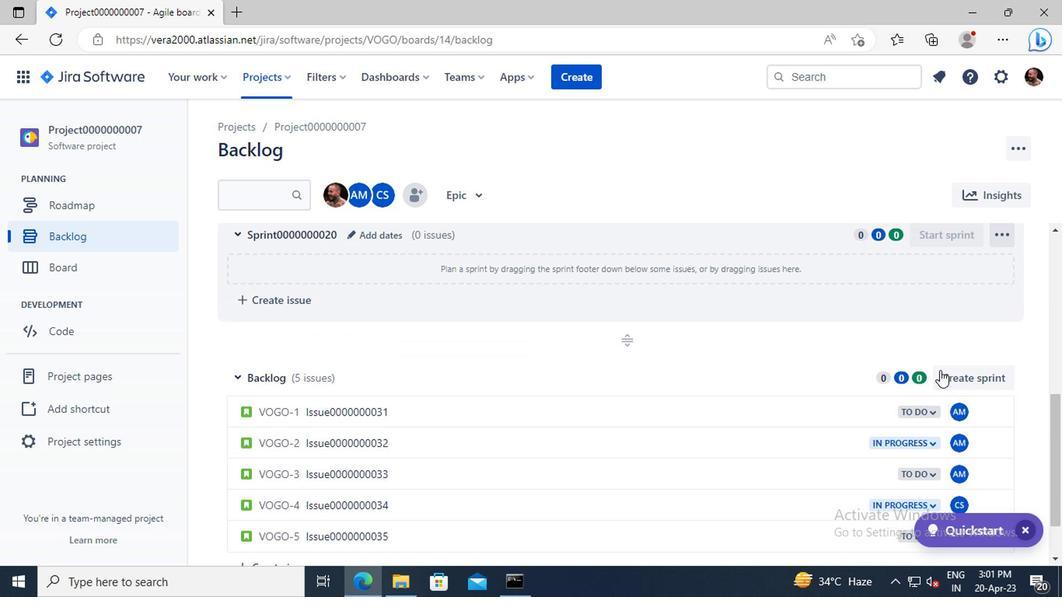 
Action: Mouse pressed left at (970, 370)
Screenshot: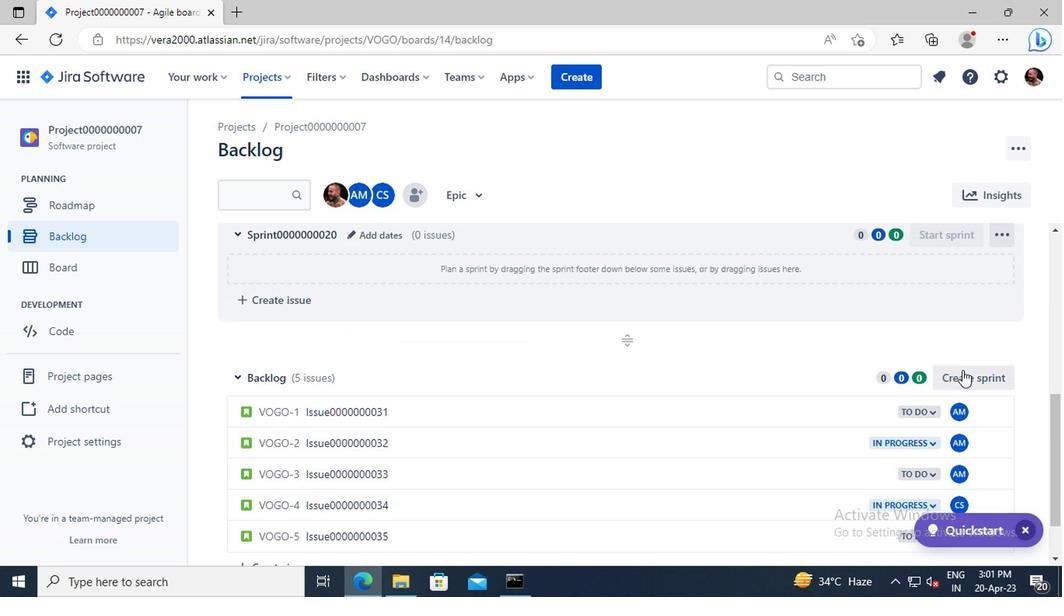 
Action: Mouse moved to (332, 378)
Screenshot: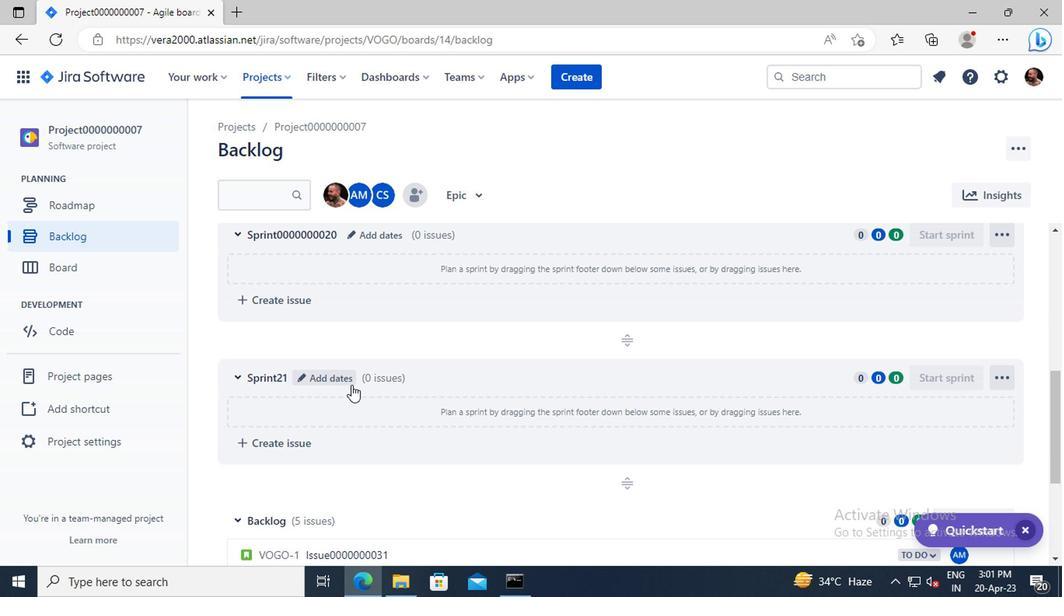 
Action: Mouse pressed left at (332, 378)
Screenshot: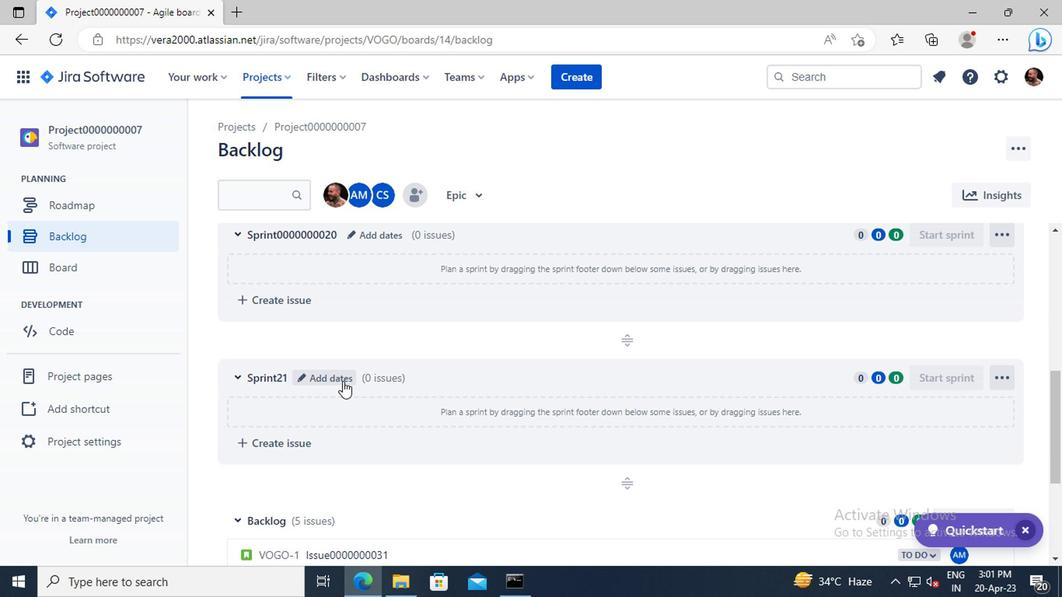 
Action: Mouse moved to (384, 201)
Screenshot: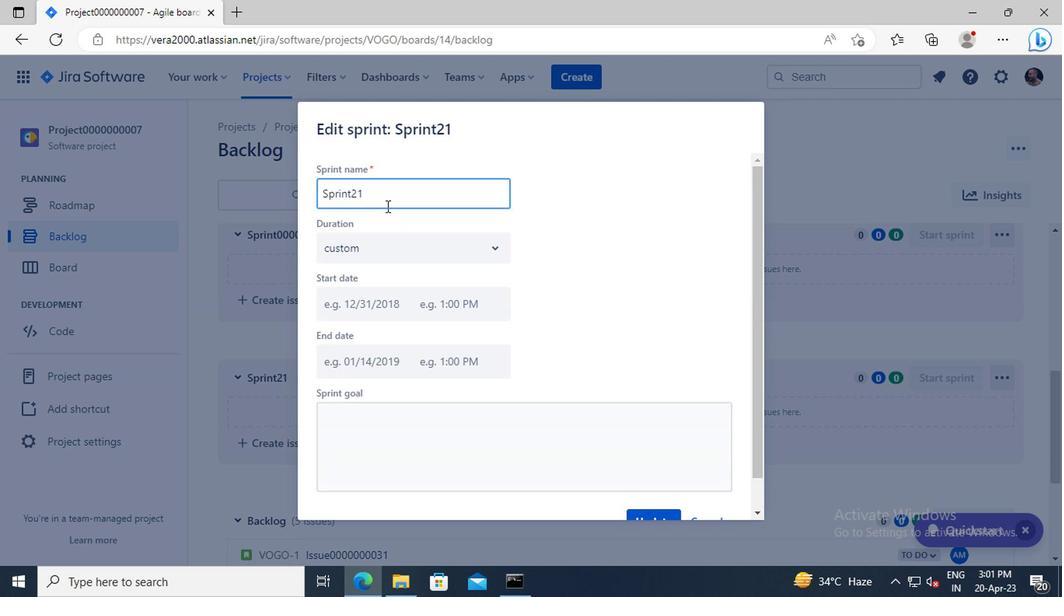 
Action: Mouse pressed left at (384, 201)
Screenshot: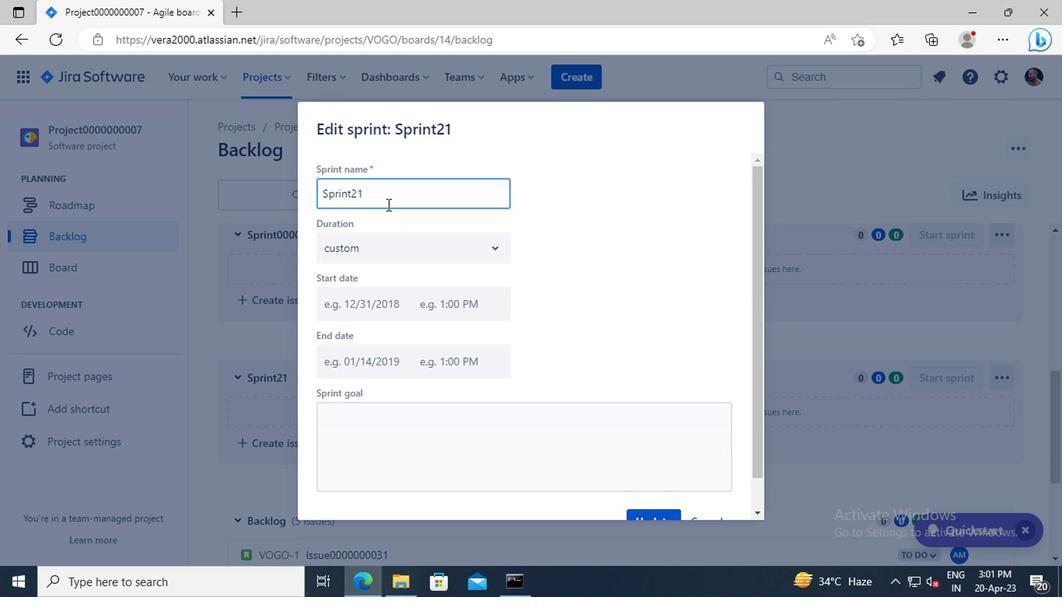 
Action: Key pressed <Key.backspace><Key.backspace><Key.backspace><Key.backspace><Key.backspace><Key.backspace><Key.backspace><Key.backspace><Key.backspace><Key.backspace><Key.backspace><Key.backspace><Key.backspace><Key.backspace><Key.backspace><Key.shift_r>Sprint0000000021
Screenshot: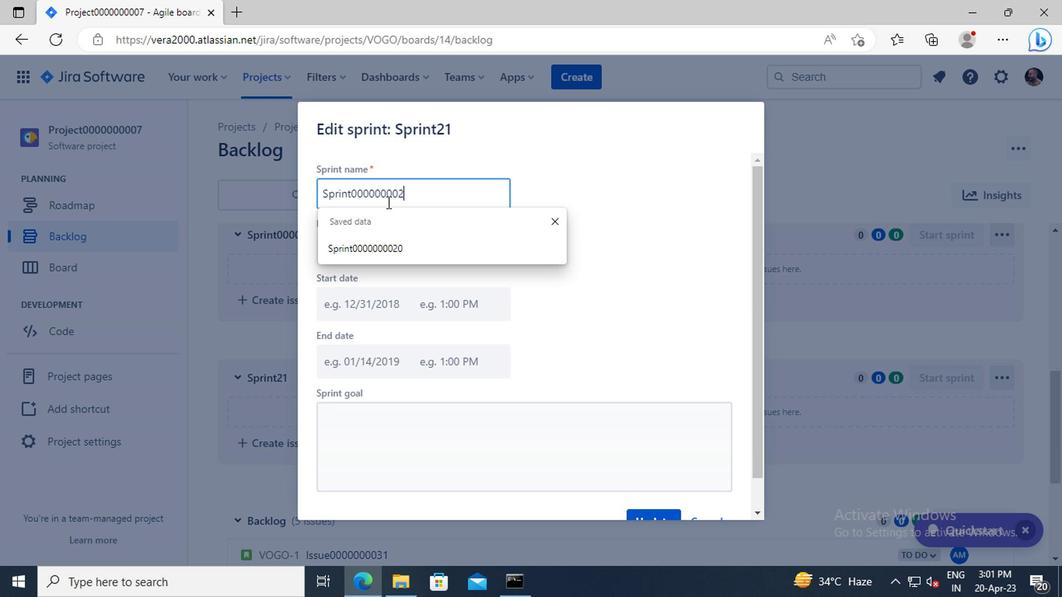 
Action: Mouse moved to (595, 363)
Screenshot: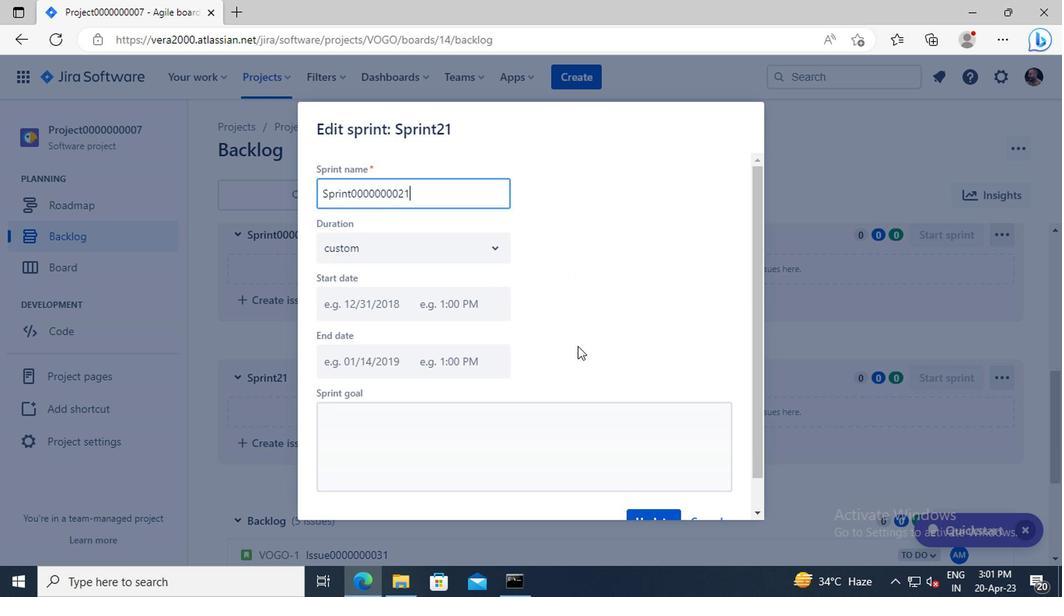 
Action: Mouse scrolled (595, 362) with delta (0, 0)
Screenshot: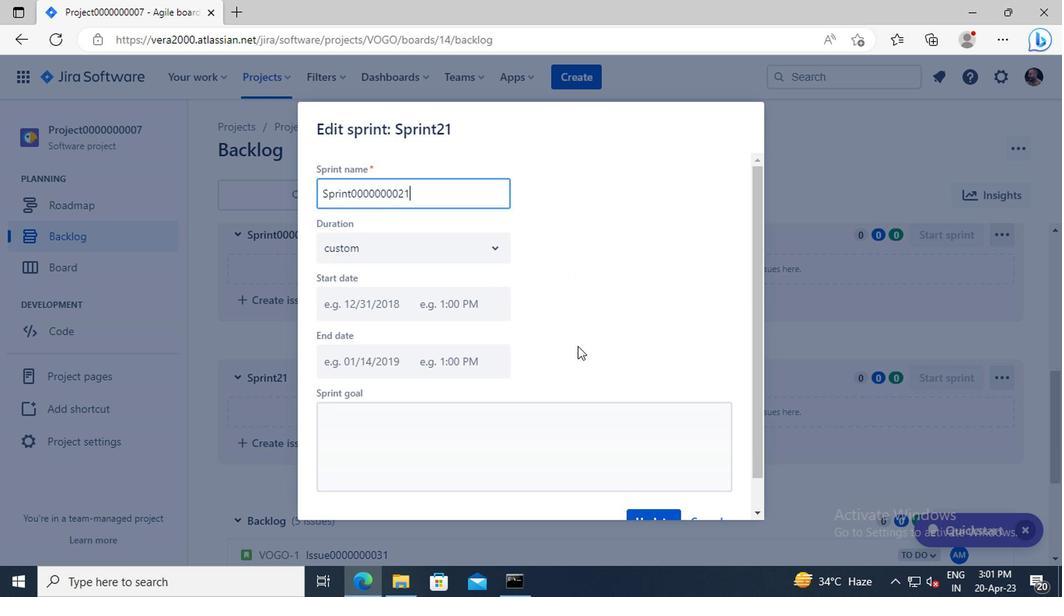 
Action: Mouse moved to (662, 491)
Screenshot: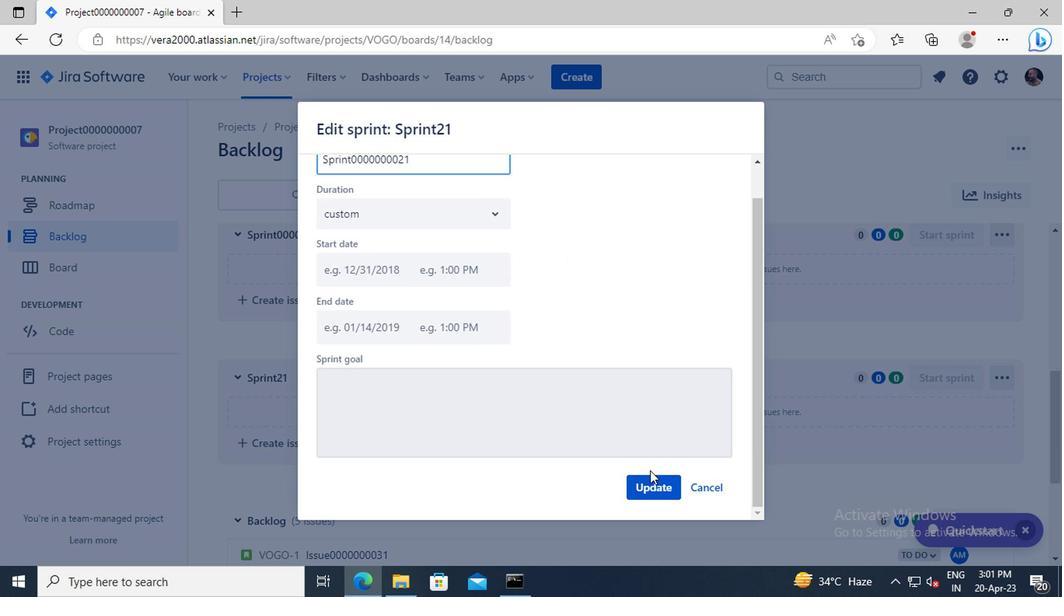 
Action: Mouse pressed left at (662, 491)
Screenshot: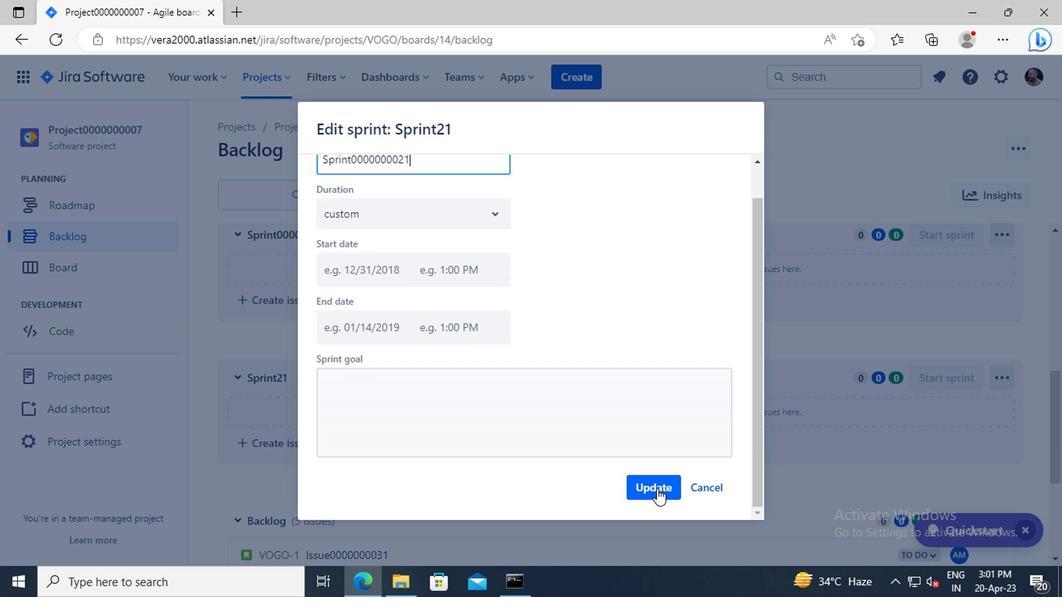 
Action: Mouse moved to (416, 425)
Screenshot: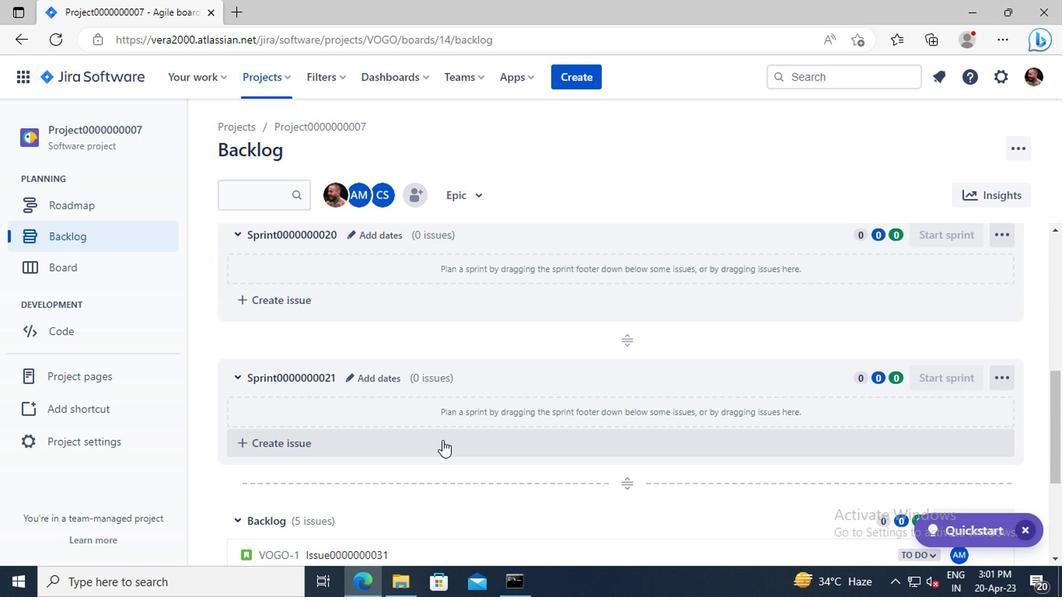 
Action: Mouse scrolled (416, 425) with delta (0, 0)
Screenshot: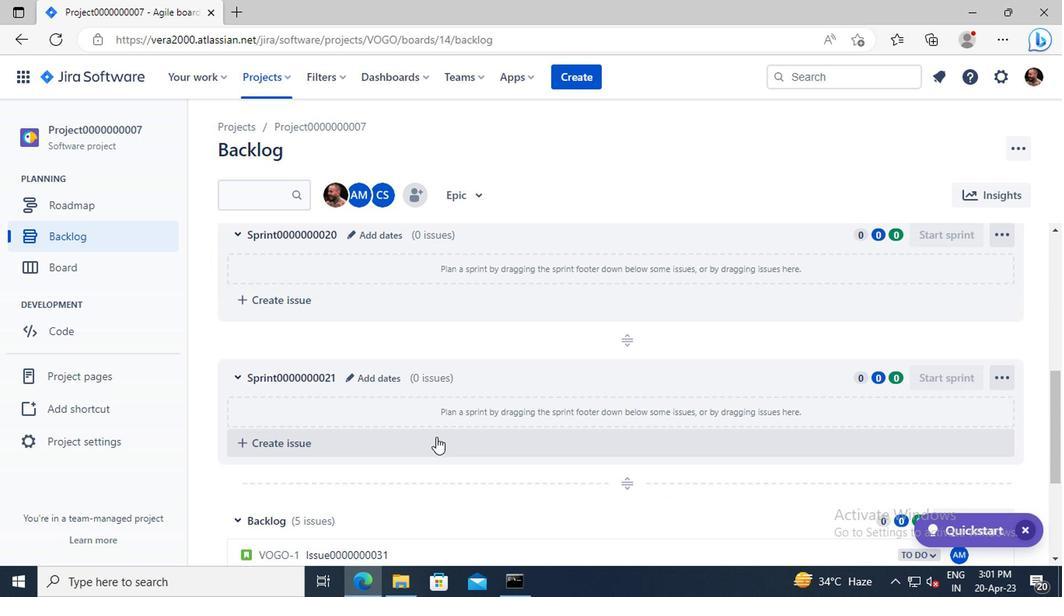 
Action: Mouse scrolled (416, 425) with delta (0, 0)
Screenshot: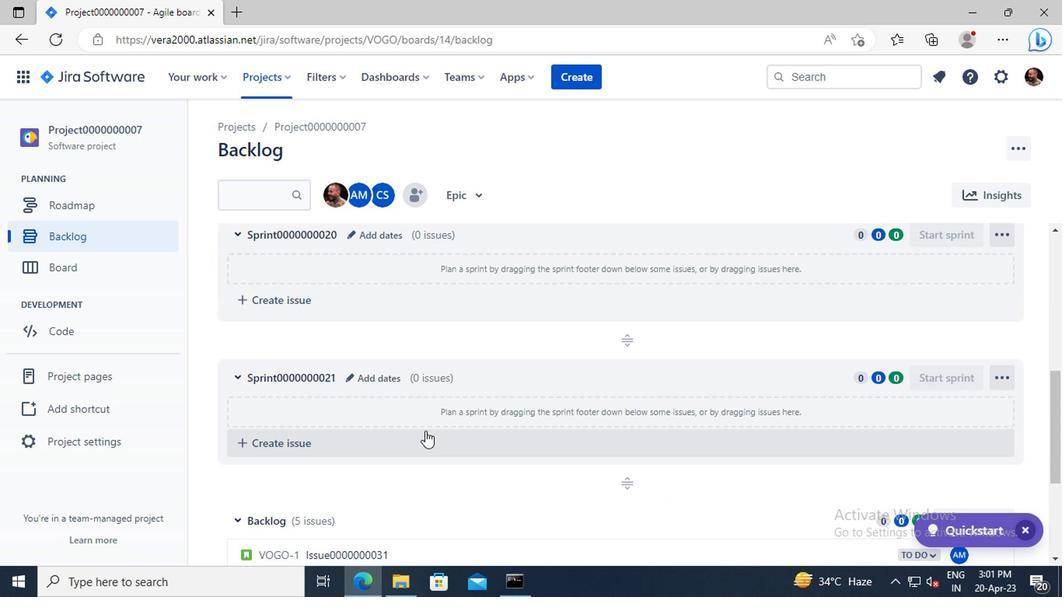 
Action: Mouse scrolled (416, 425) with delta (0, 0)
Screenshot: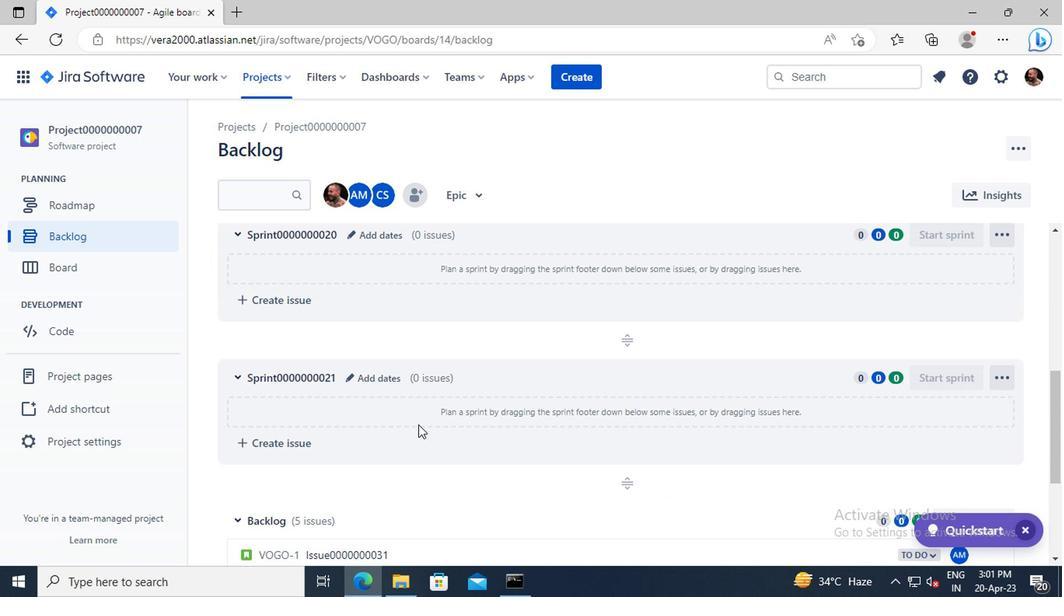 
Action: Mouse moved to (363, 246)
Screenshot: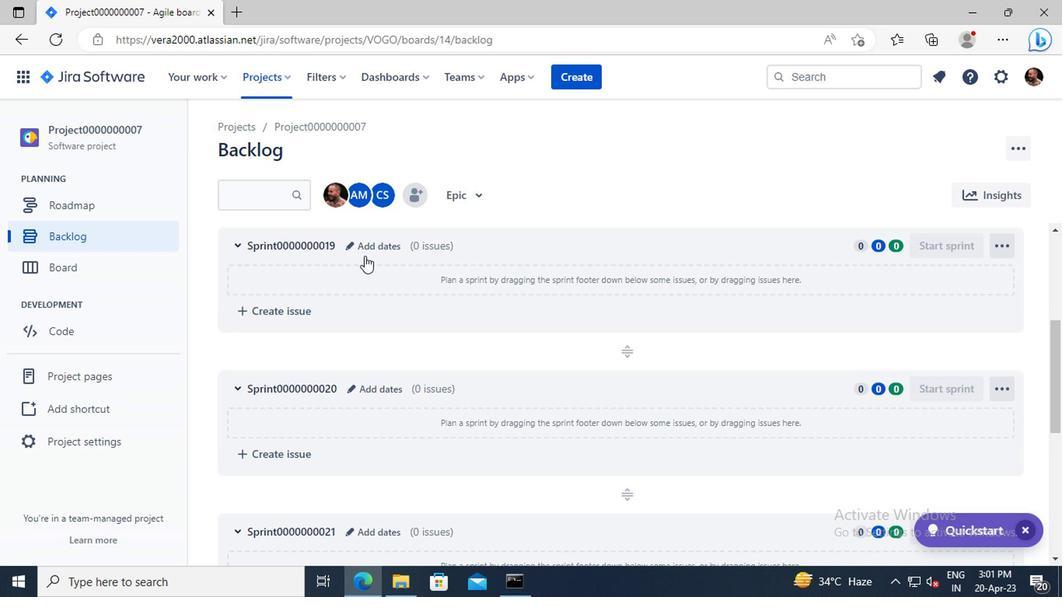 
Action: Mouse pressed left at (363, 246)
Screenshot: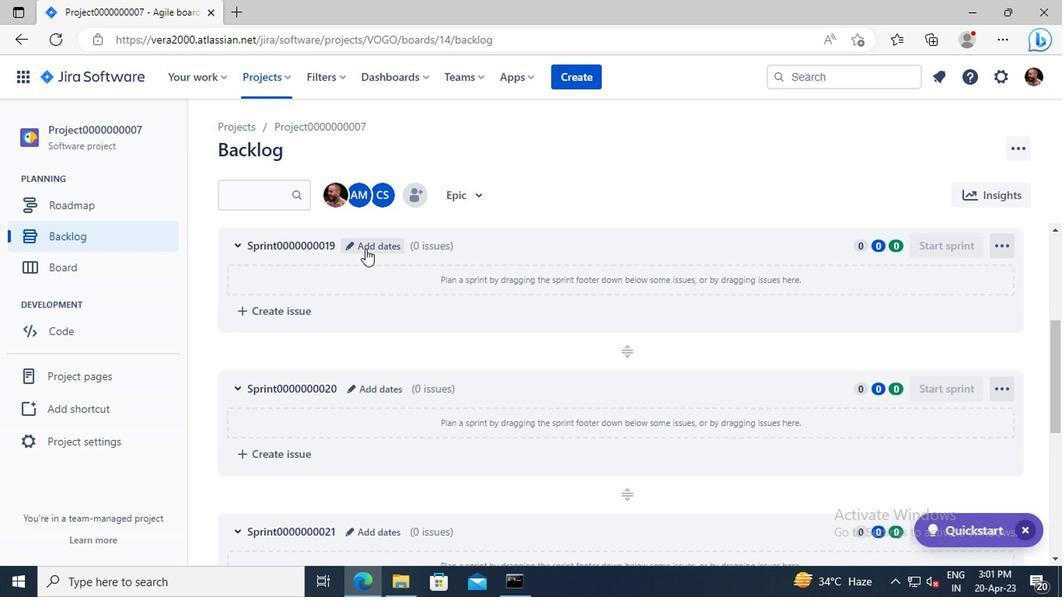 
Action: Mouse moved to (386, 245)
Screenshot: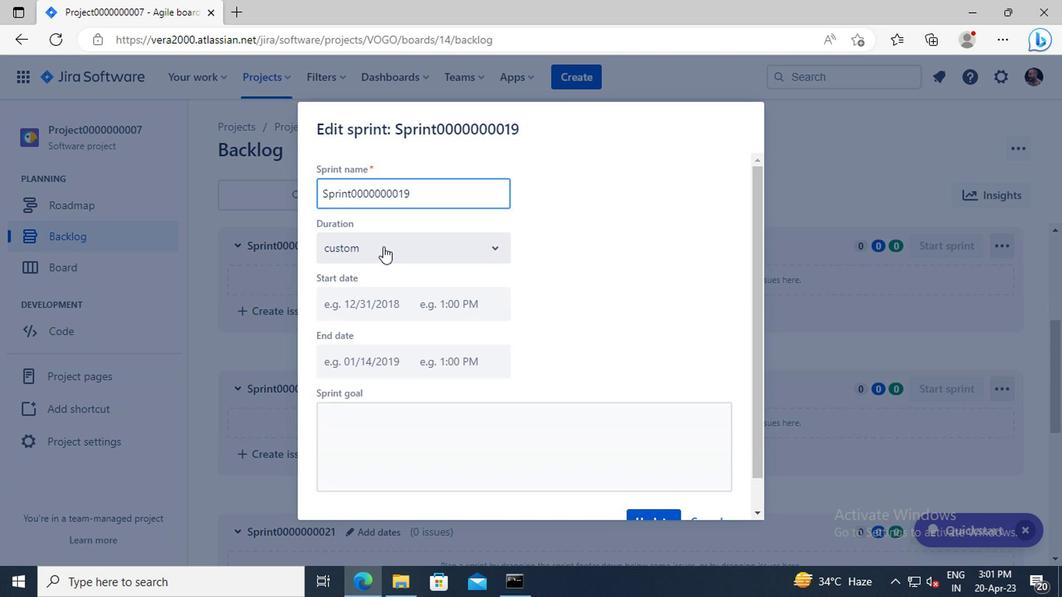 
Action: Mouse pressed left at (386, 245)
Screenshot: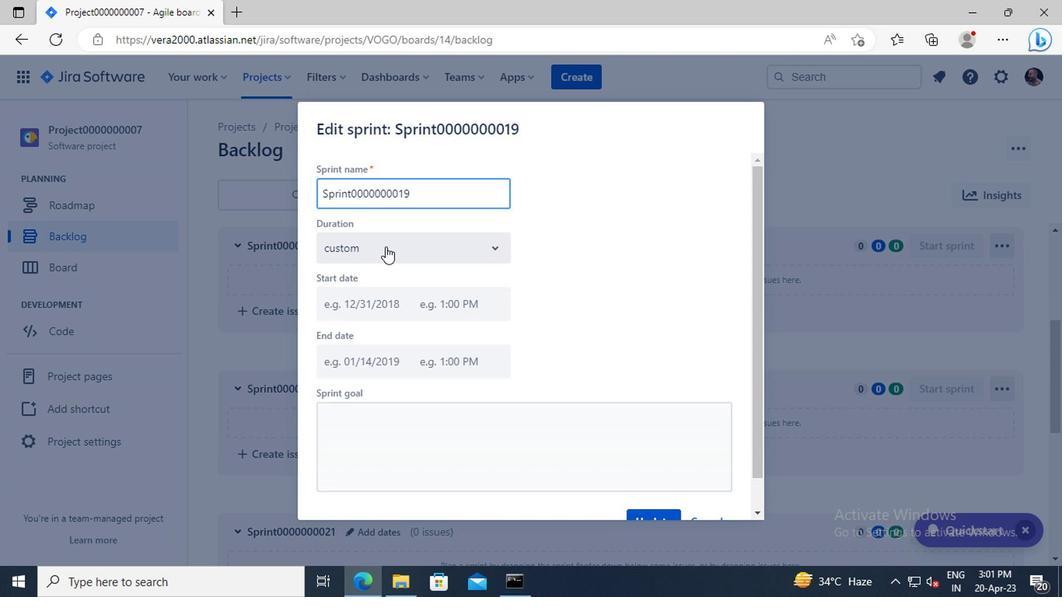 
Action: Mouse moved to (365, 287)
Screenshot: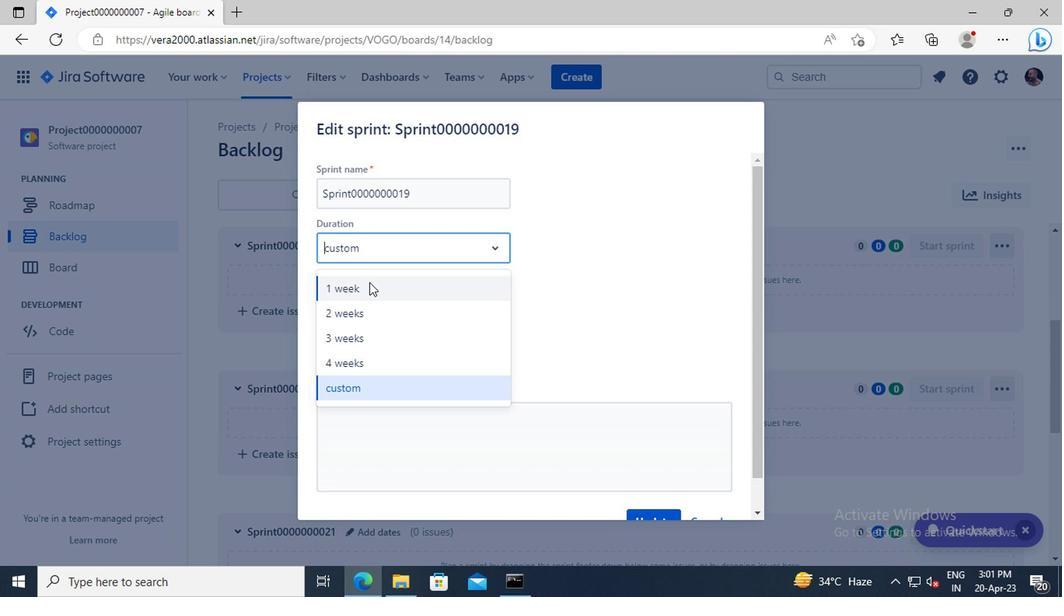 
Action: Mouse pressed left at (365, 287)
Screenshot: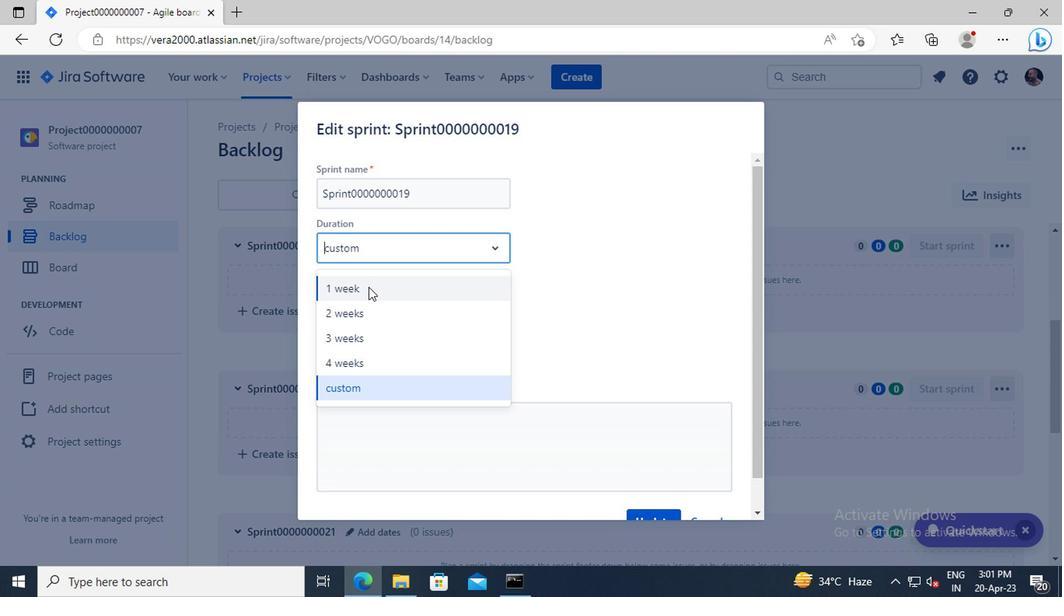 
Action: Mouse moved to (618, 416)
Screenshot: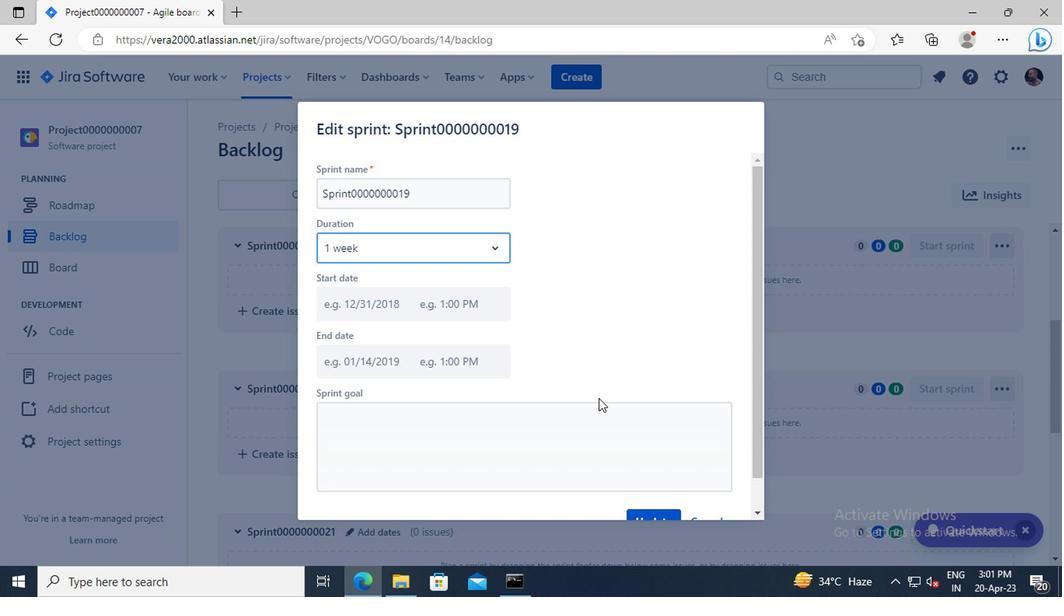 
Action: Mouse scrolled (618, 415) with delta (0, 0)
Screenshot: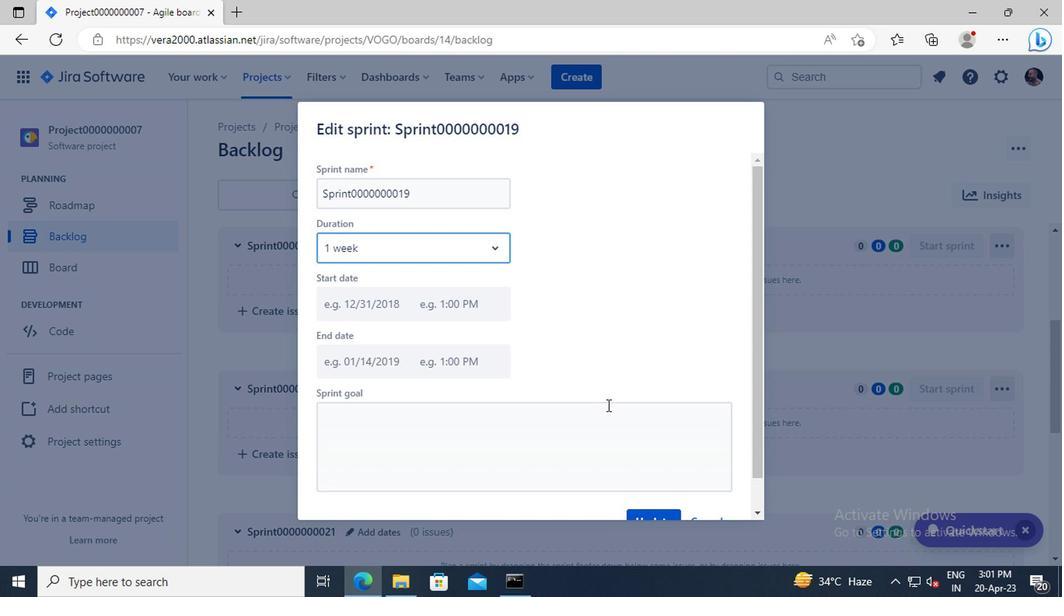 
Action: Mouse moved to (645, 491)
Screenshot: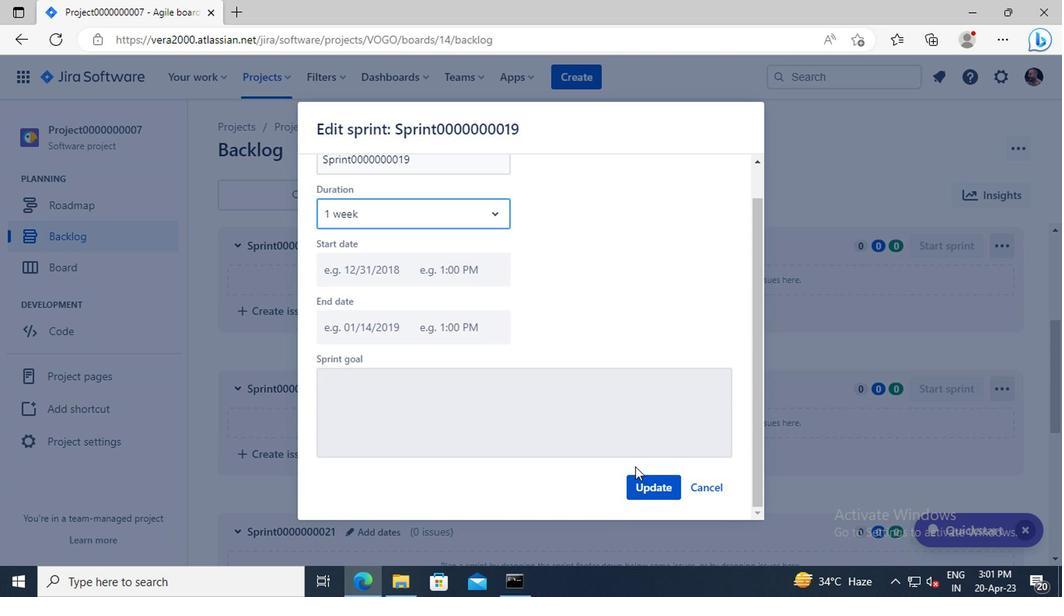 
Action: Mouse pressed left at (645, 491)
Screenshot: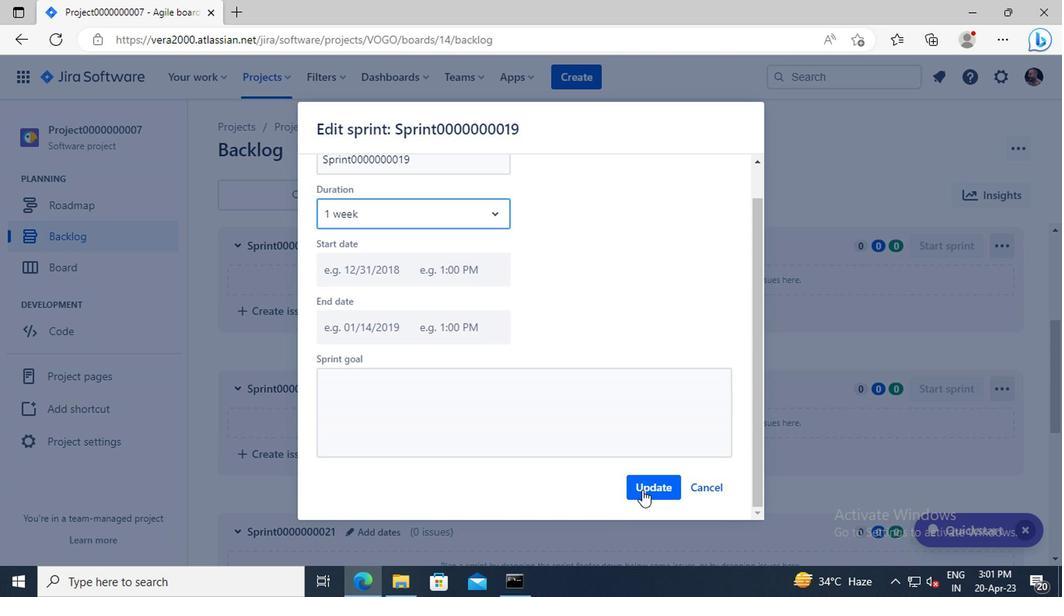 
Action: Mouse moved to (645, 491)
Screenshot: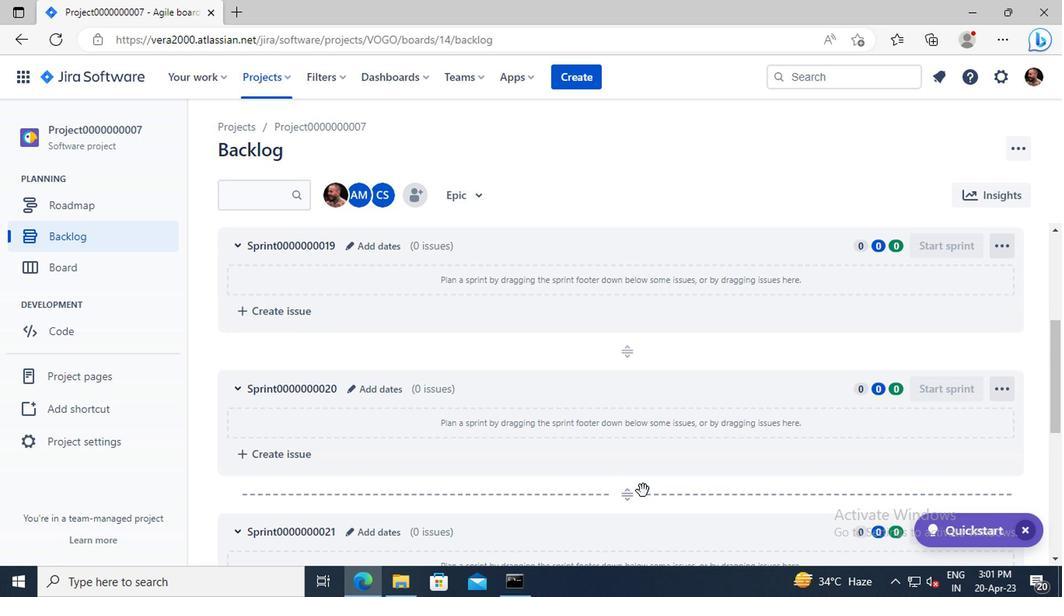 
